 Task: Look for space in Sovetsk, Russia from 10th July, 2023 to 15th July, 2023 for 7 adults in price range Rs.10000 to Rs.15000. Place can be entire place or shared room with 4 bedrooms having 7 beds and 4 bathrooms. Property type can be house, flat, guest house. Amenities needed are: wifi, TV, free parkinig on premises, gym, breakfast. Booking option can be shelf check-in. Required host language is English.
Action: Mouse moved to (422, 87)
Screenshot: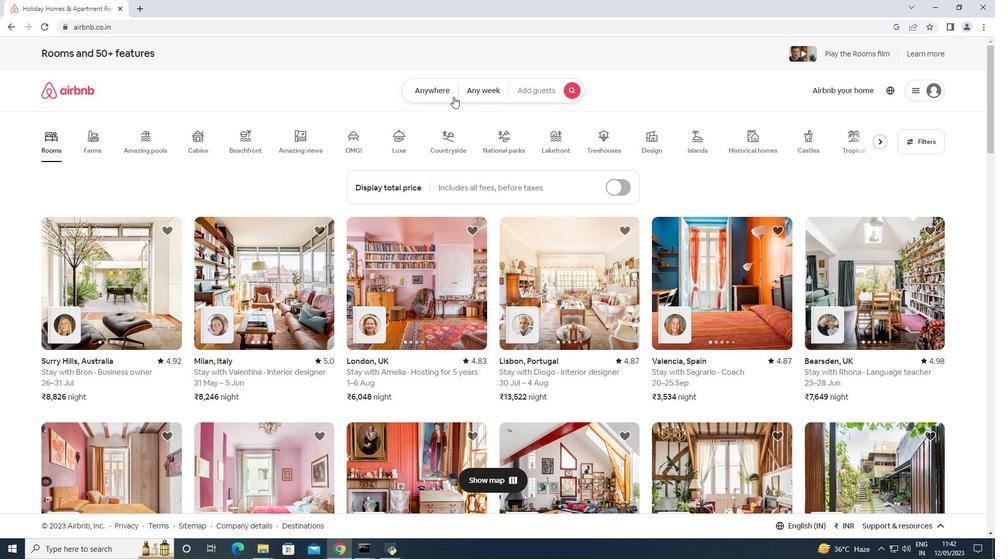
Action: Mouse pressed left at (422, 87)
Screenshot: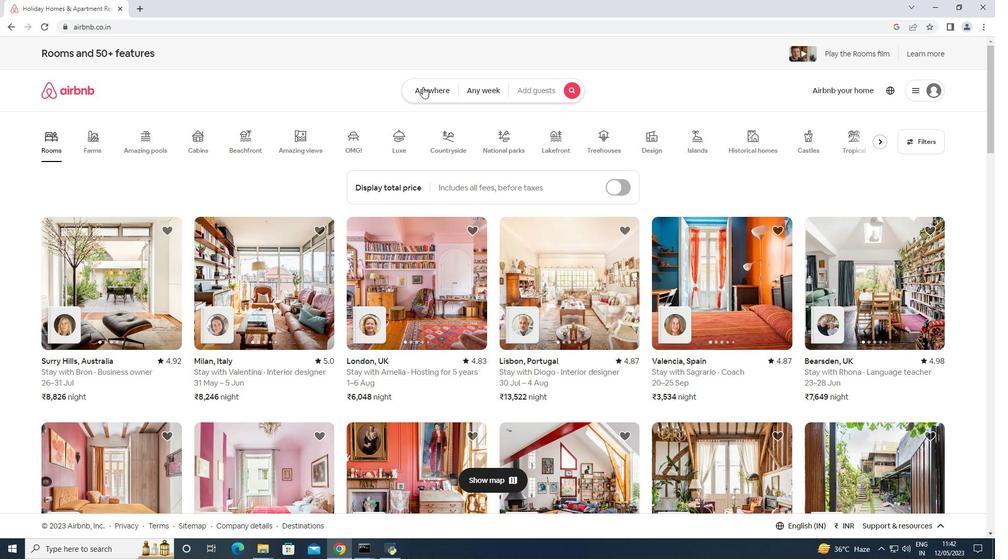 
Action: Mouse moved to (383, 123)
Screenshot: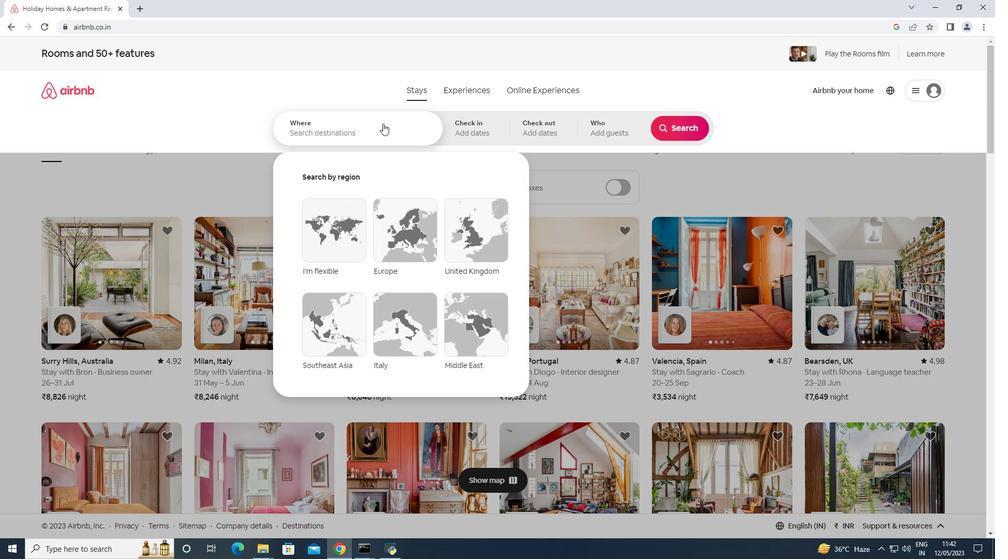 
Action: Mouse pressed left at (383, 123)
Screenshot: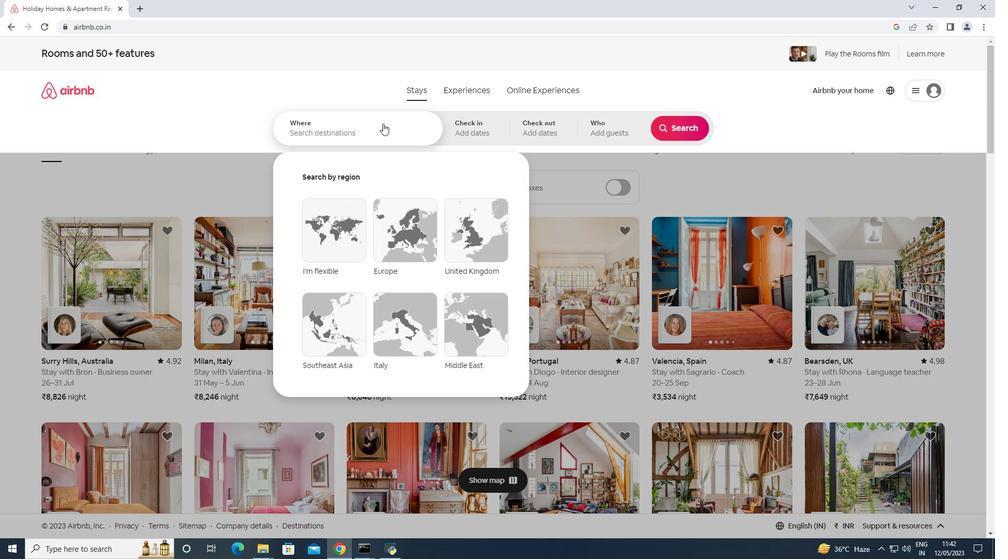 
Action: Mouse moved to (422, 133)
Screenshot: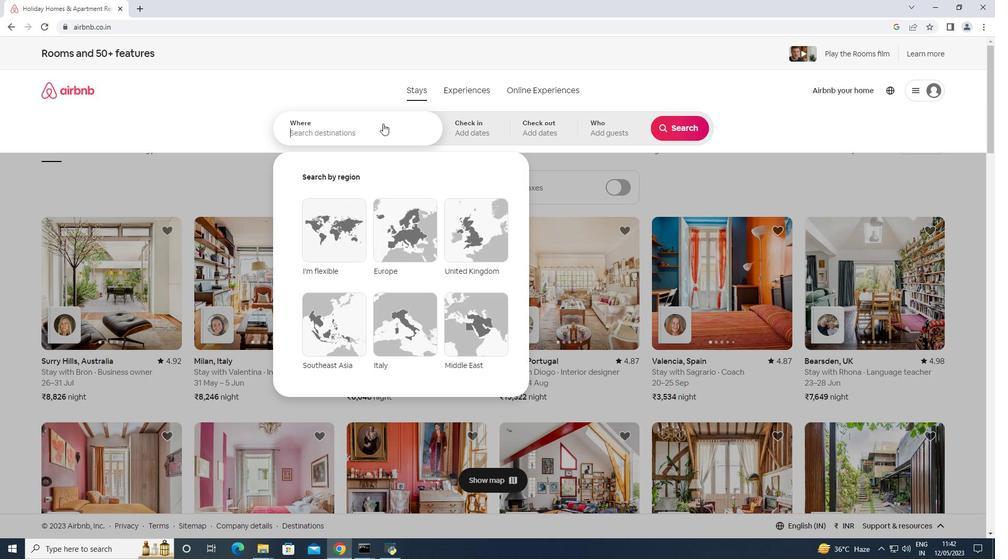 
Action: Key pressed <Key.shift>sovetsk,<Key.space><Key.shift>Russia<Key.enter>
Screenshot: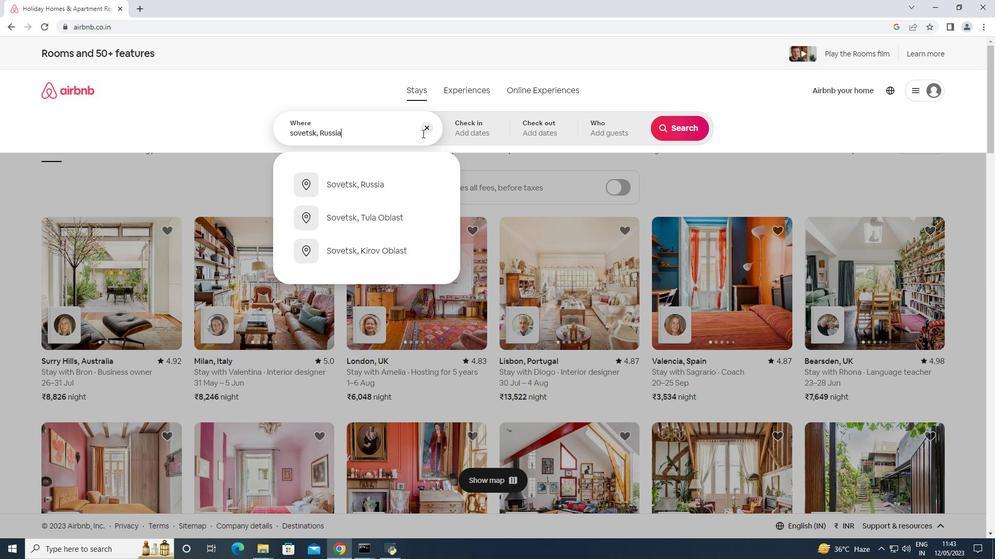 
Action: Mouse moved to (678, 210)
Screenshot: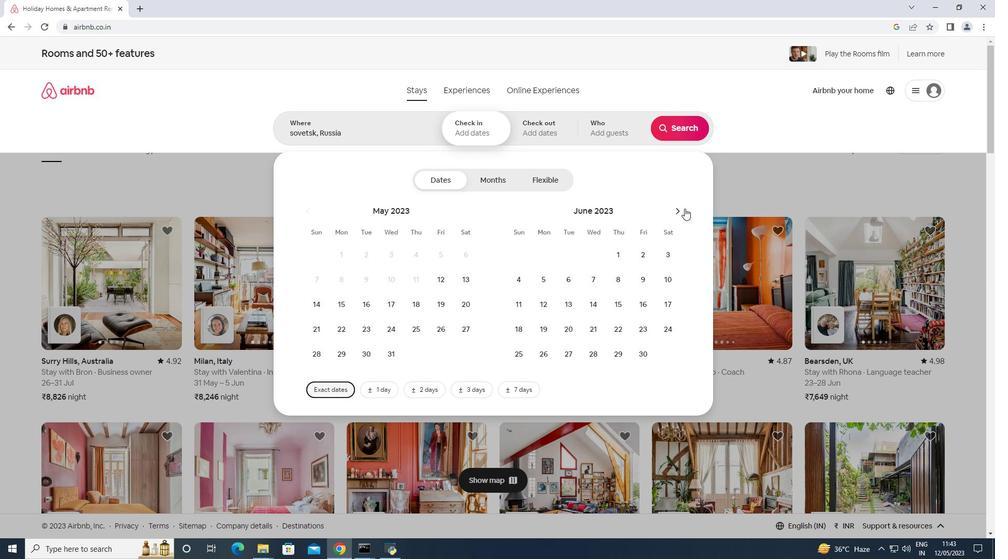 
Action: Mouse pressed left at (678, 210)
Screenshot: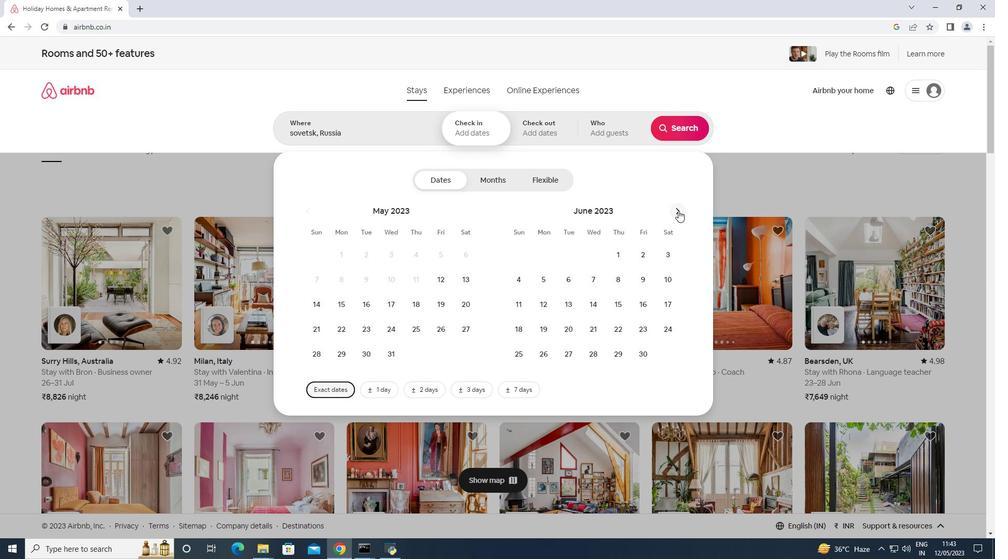 
Action: Mouse moved to (543, 304)
Screenshot: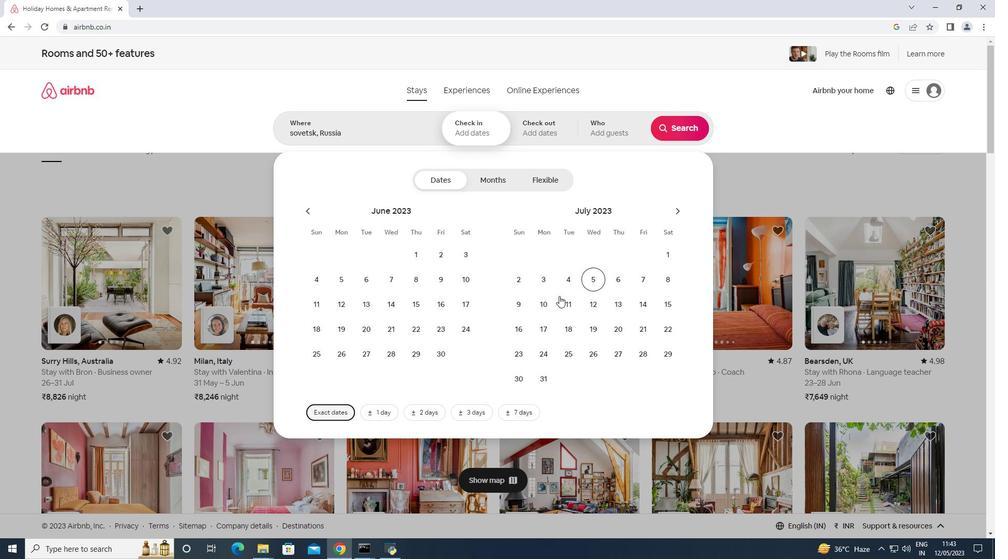 
Action: Mouse pressed left at (543, 304)
Screenshot: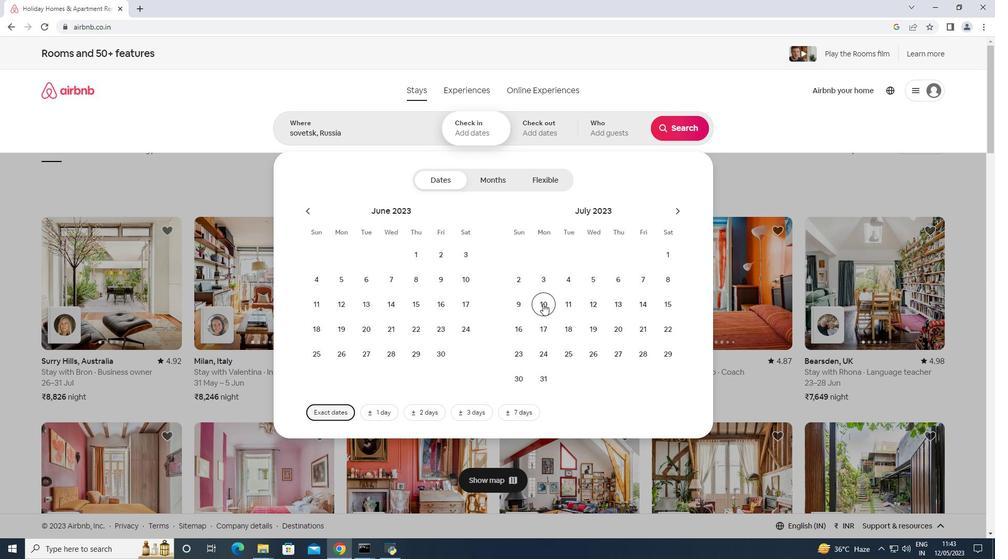 
Action: Mouse moved to (665, 313)
Screenshot: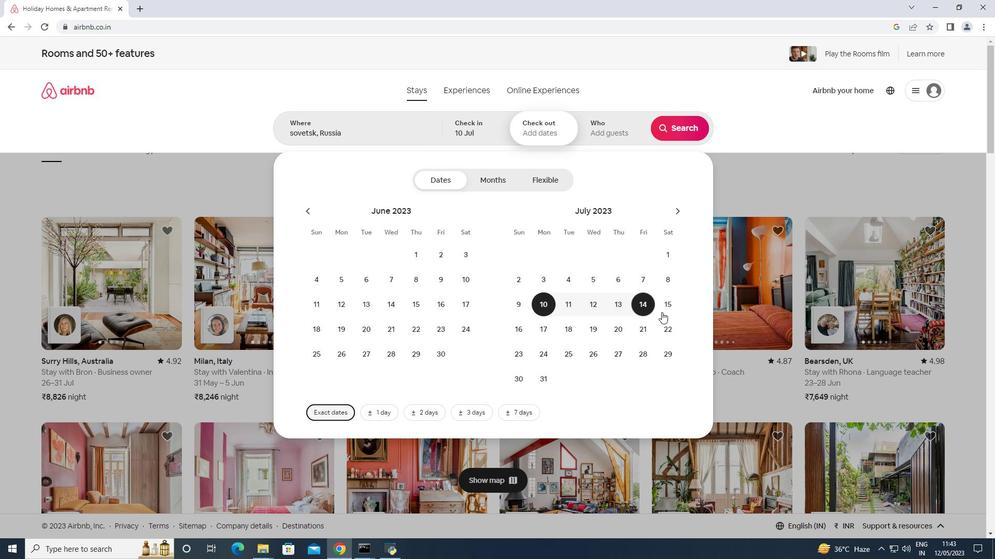 
Action: Mouse pressed left at (665, 313)
Screenshot: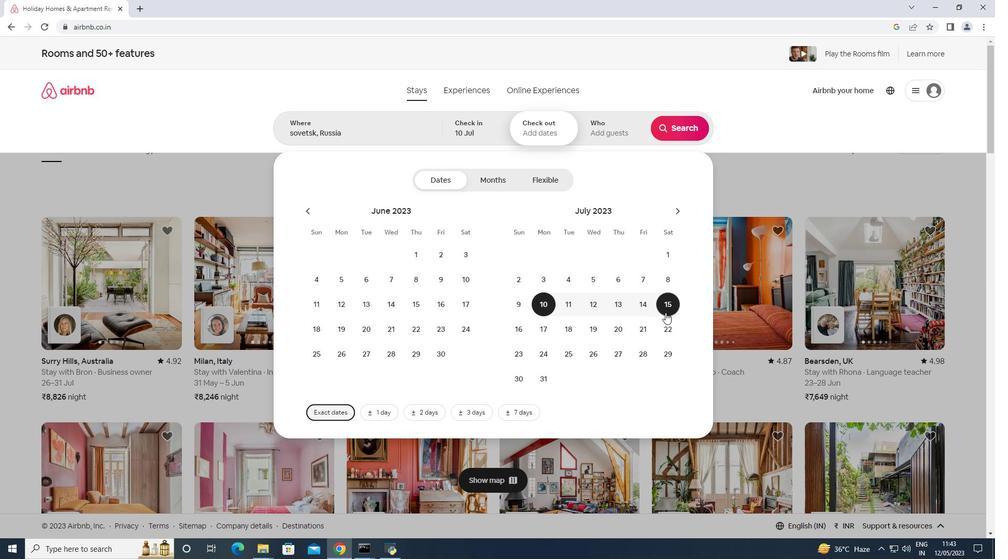 
Action: Mouse moved to (594, 124)
Screenshot: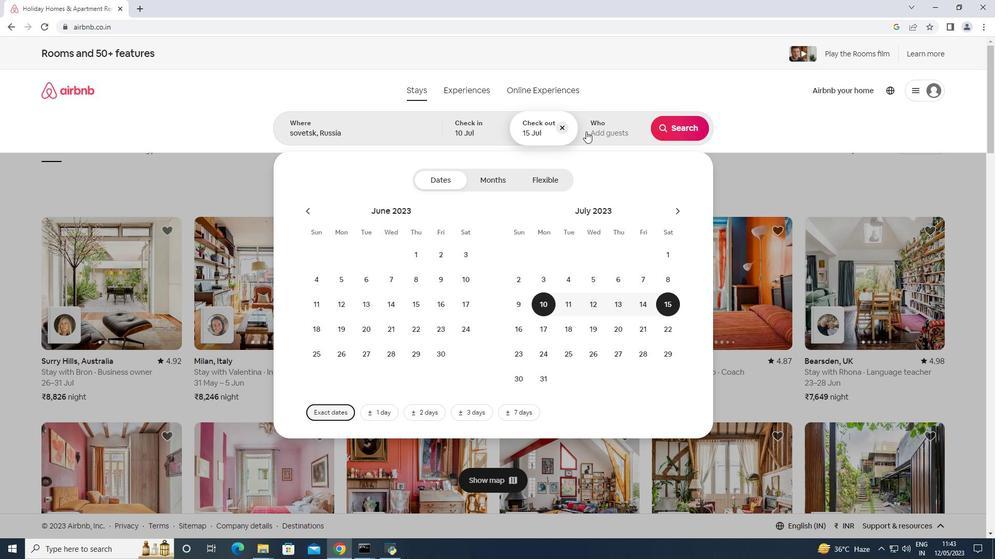 
Action: Mouse pressed left at (594, 124)
Screenshot: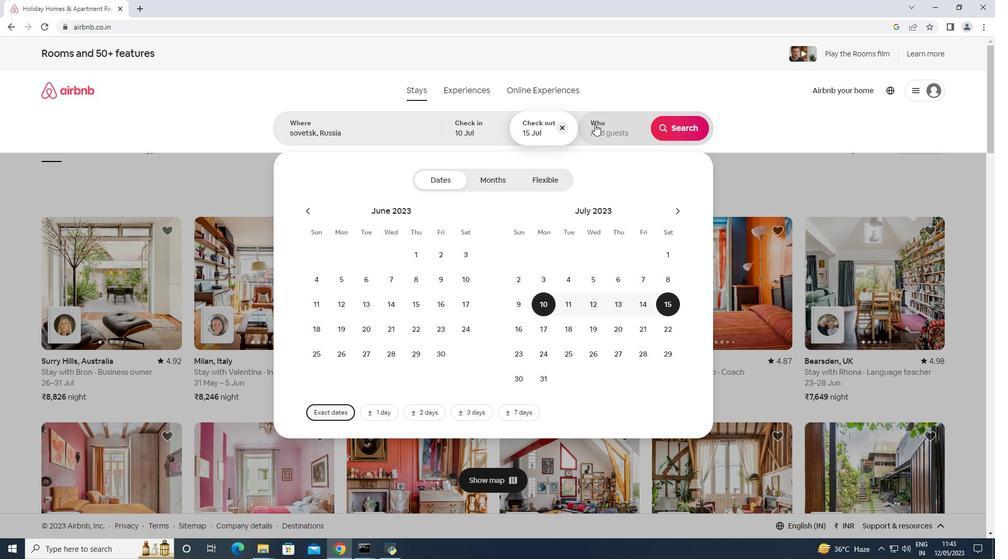 
Action: Mouse moved to (684, 187)
Screenshot: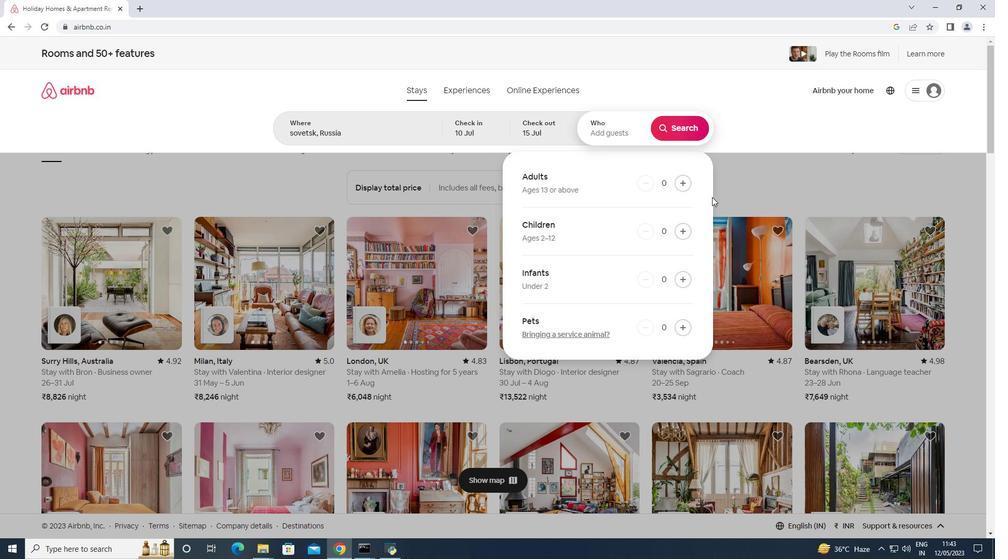 
Action: Mouse pressed left at (684, 187)
Screenshot: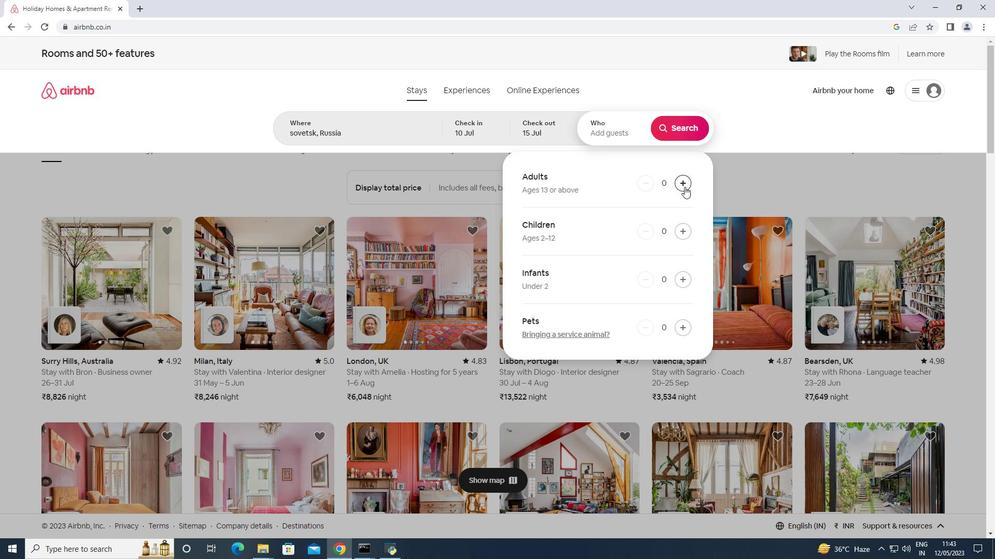 
Action: Mouse pressed left at (684, 187)
Screenshot: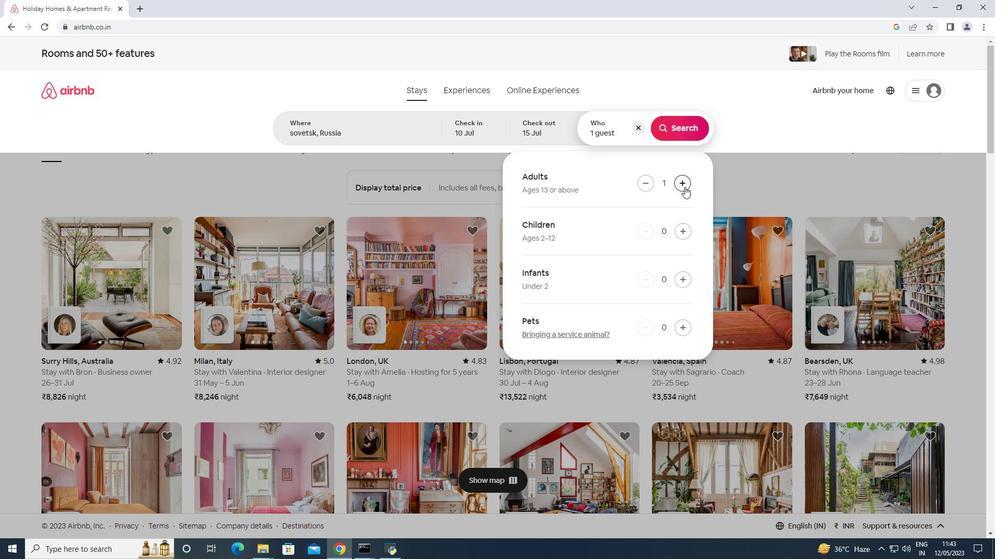 
Action: Mouse pressed left at (684, 187)
Screenshot: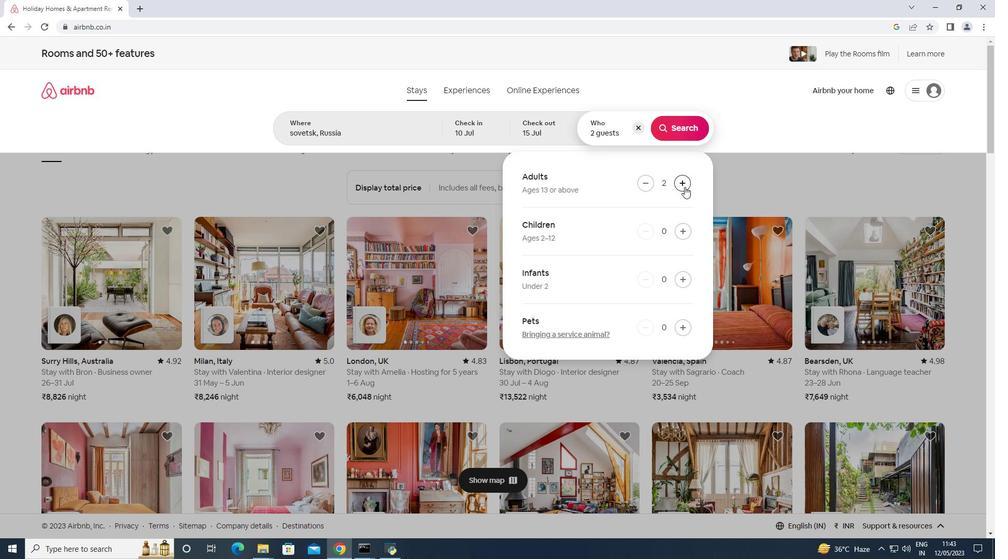 
Action: Mouse pressed left at (684, 187)
Screenshot: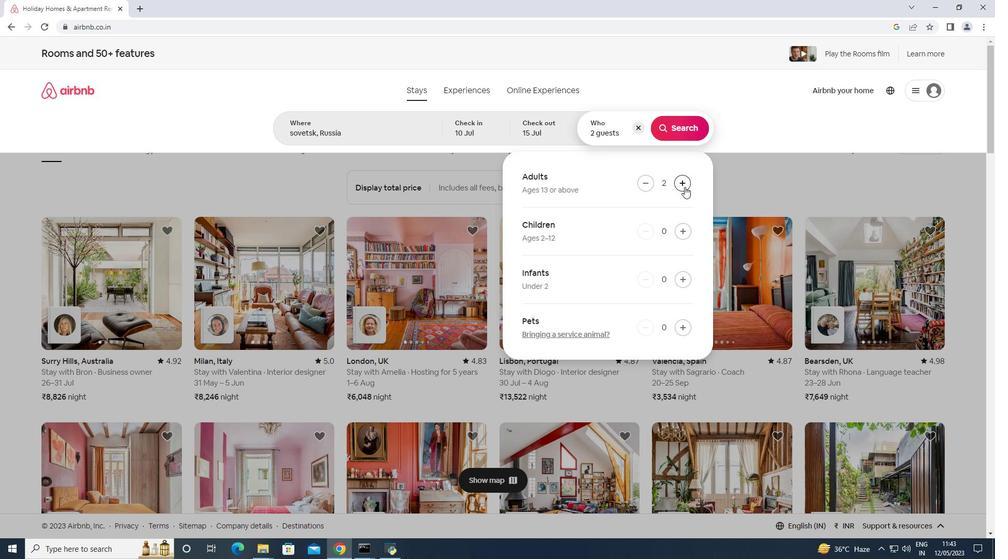 
Action: Mouse pressed left at (684, 187)
Screenshot: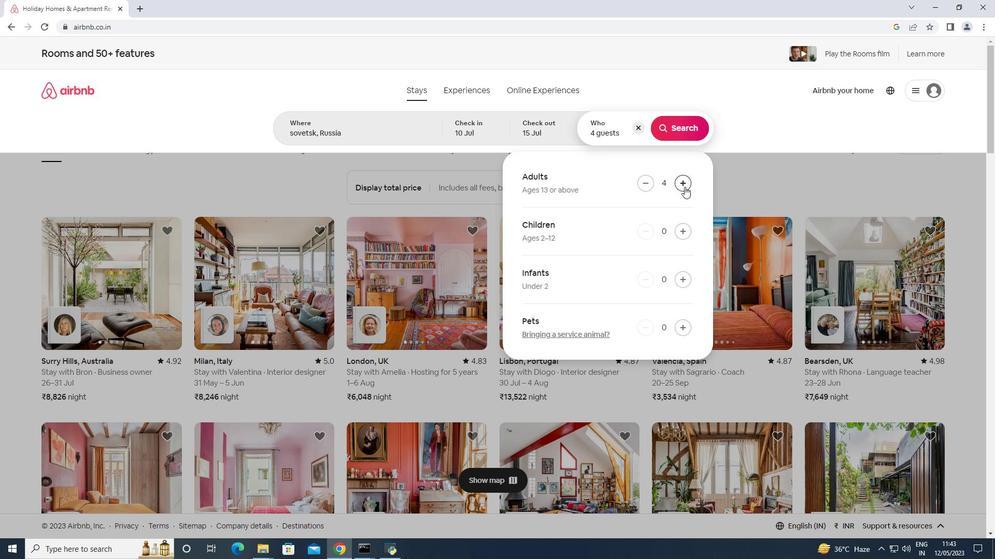 
Action: Mouse pressed left at (684, 187)
Screenshot: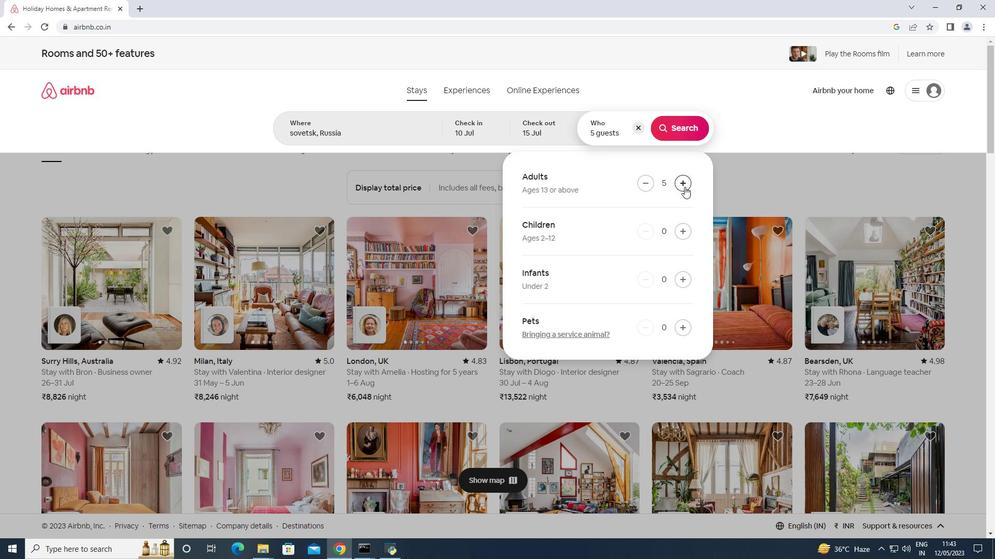 
Action: Mouse pressed left at (684, 187)
Screenshot: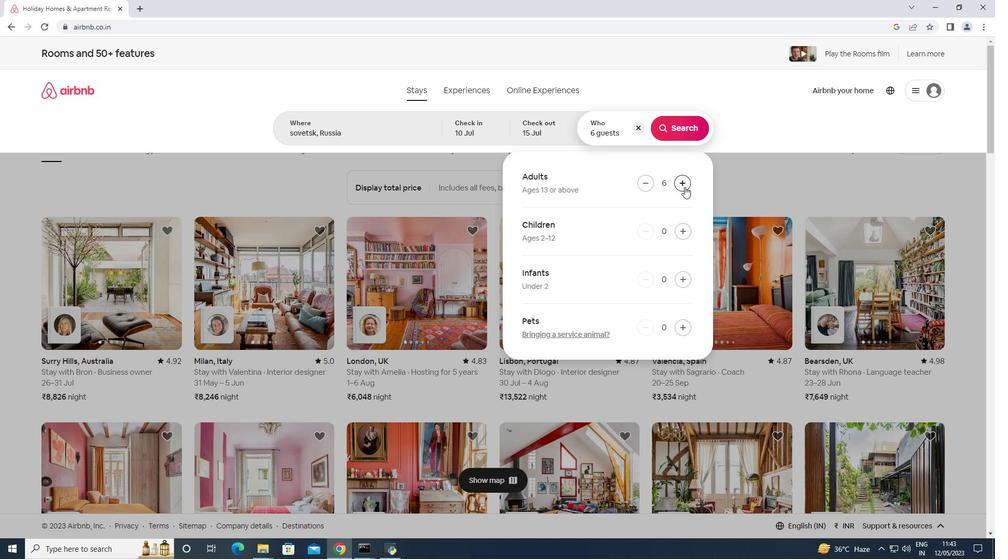 
Action: Mouse moved to (683, 139)
Screenshot: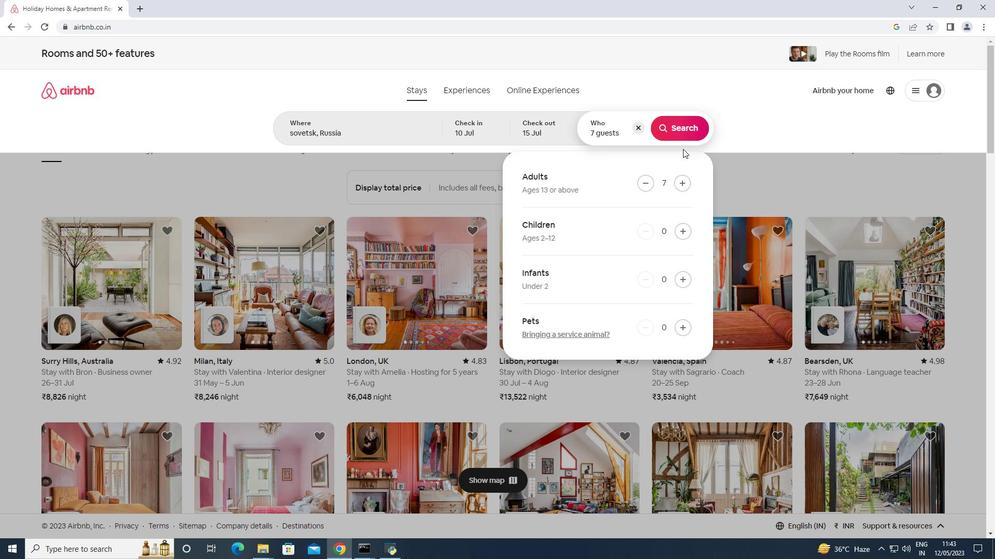 
Action: Mouse pressed left at (683, 139)
Screenshot: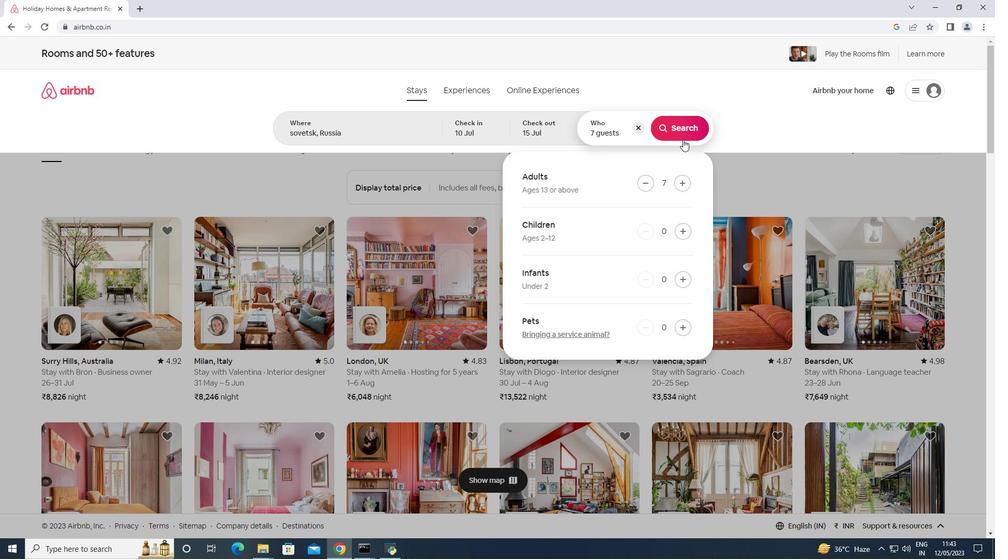 
Action: Mouse moved to (965, 93)
Screenshot: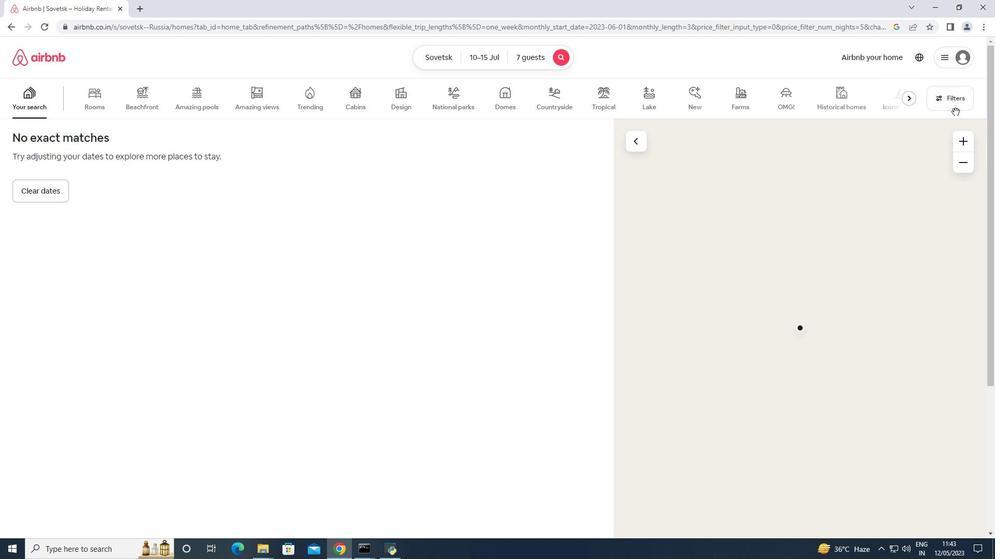 
Action: Mouse pressed left at (965, 93)
Screenshot: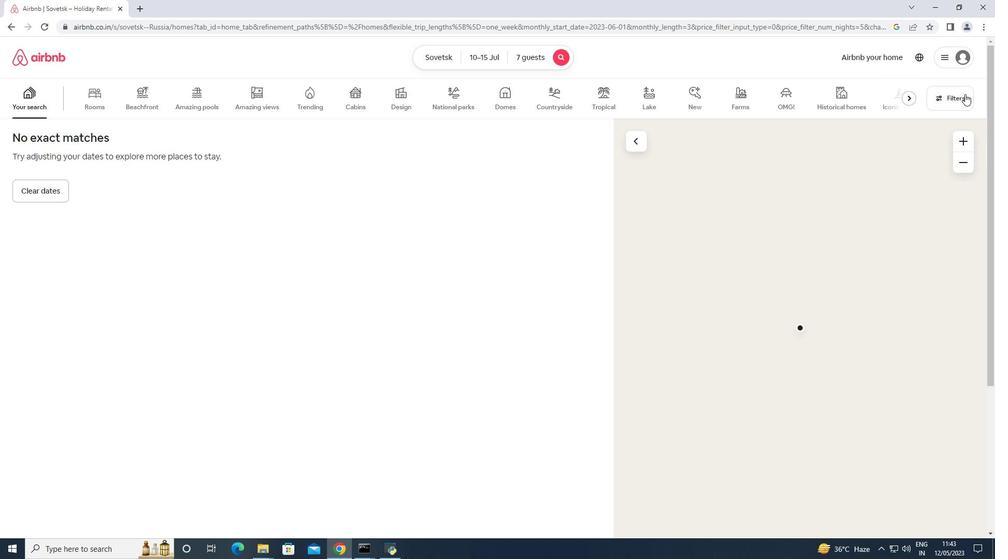 
Action: Mouse moved to (441, 345)
Screenshot: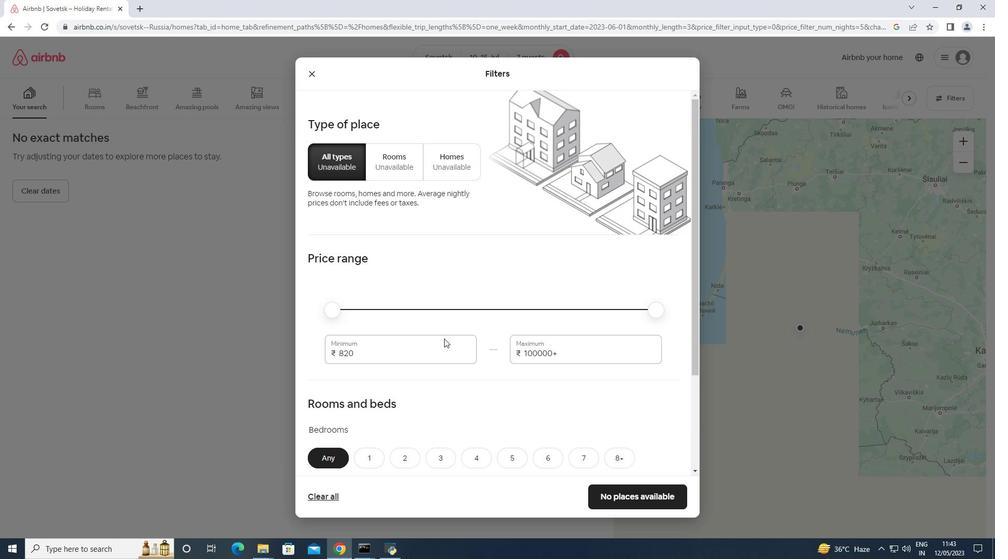 
Action: Mouse pressed left at (441, 345)
Screenshot: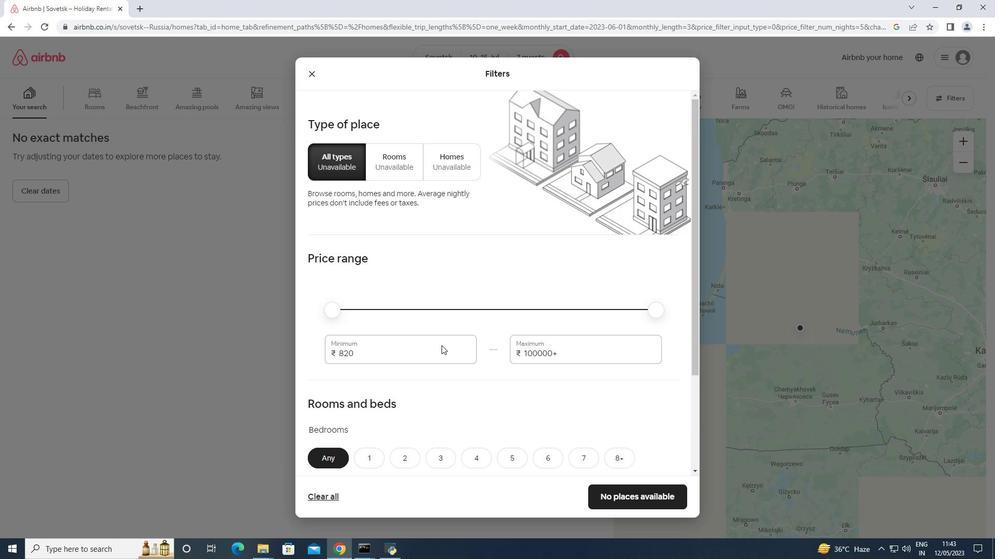 
Action: Mouse pressed left at (441, 345)
Screenshot: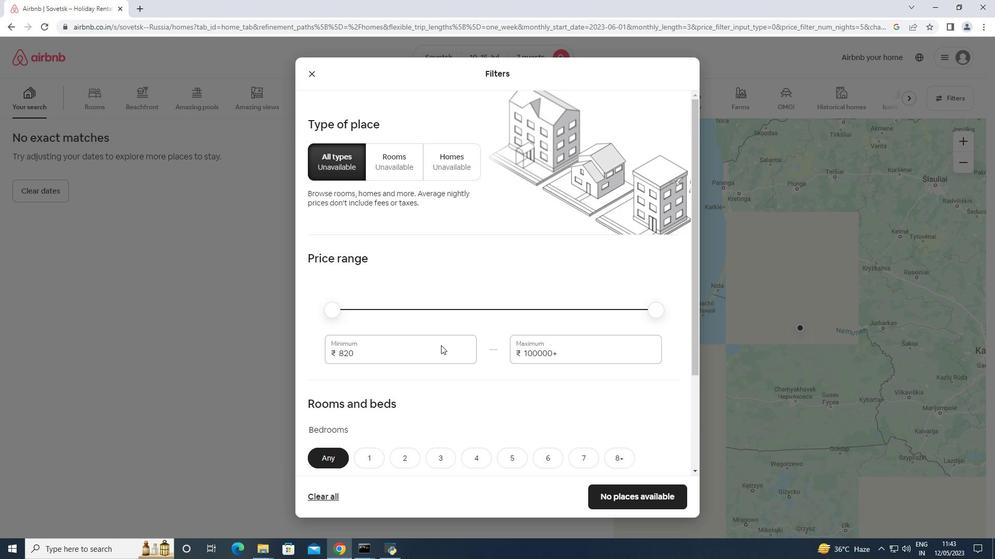 
Action: Key pressed <Key.backspace><Key.backspace><Key.backspace>10000<Key.tab>15000
Screenshot: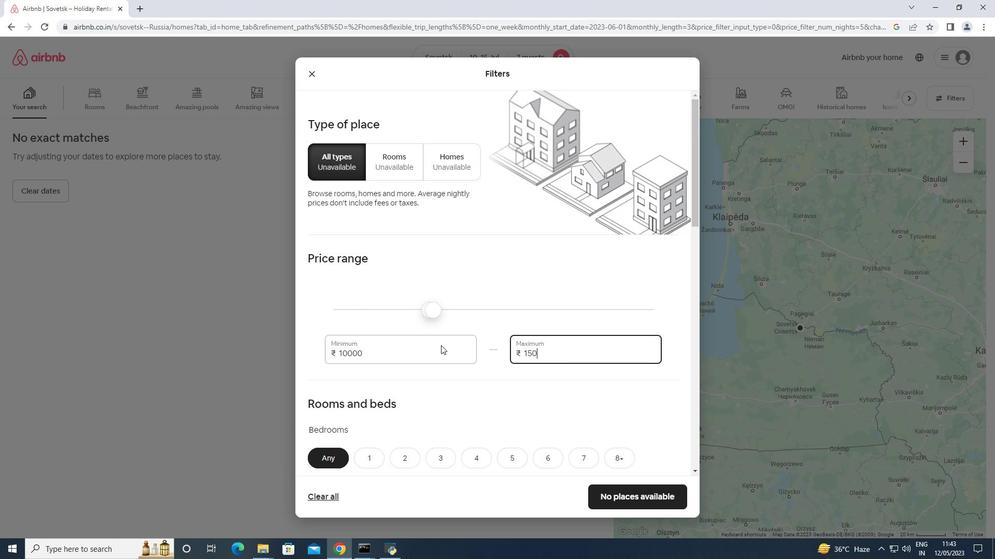 
Action: Mouse scrolled (441, 345) with delta (0, 0)
Screenshot: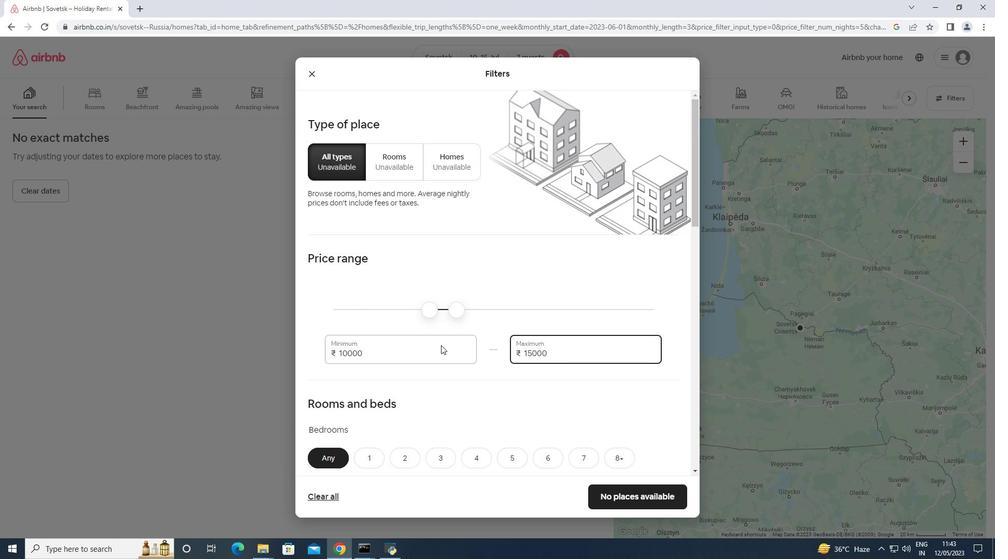 
Action: Mouse scrolled (441, 345) with delta (0, 0)
Screenshot: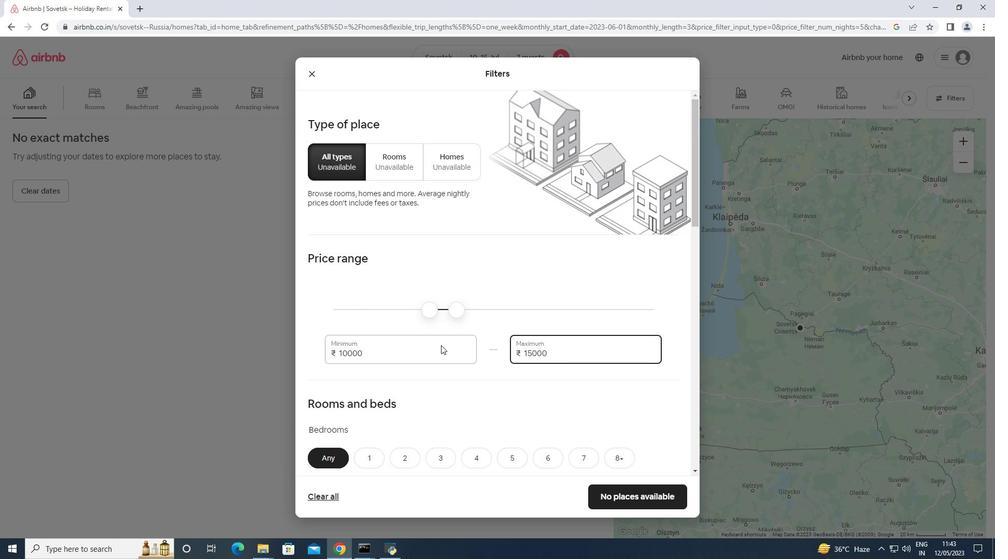 
Action: Mouse moved to (440, 345)
Screenshot: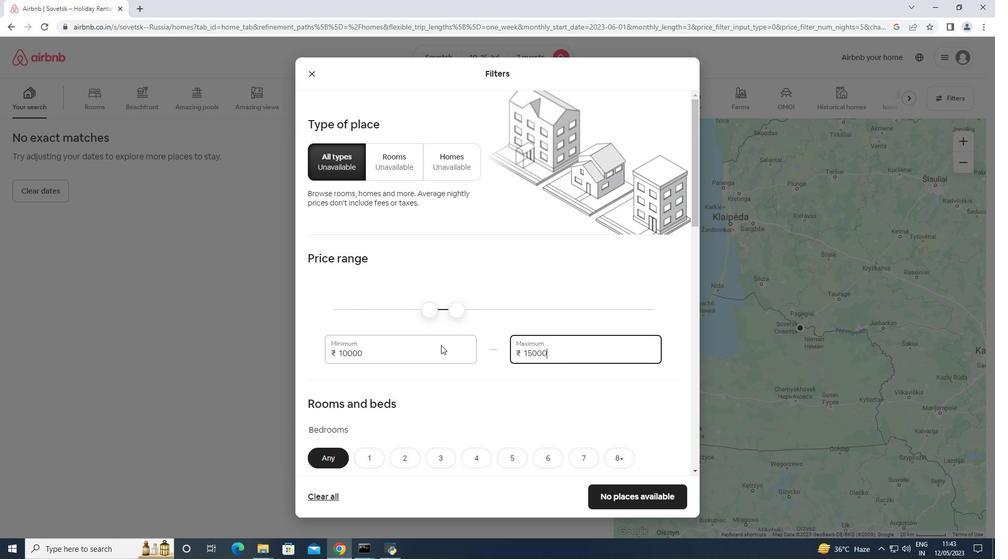 
Action: Mouse scrolled (440, 345) with delta (0, 0)
Screenshot: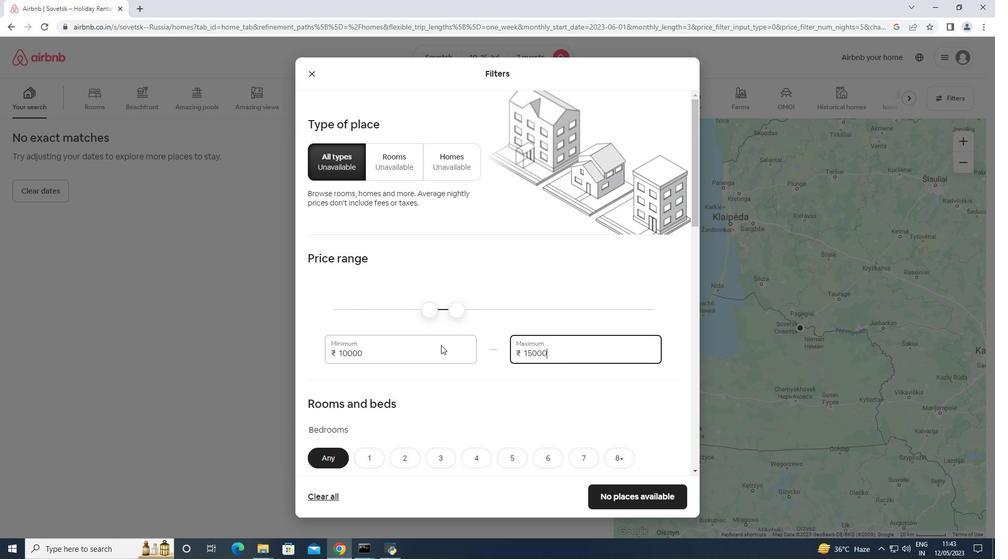 
Action: Mouse moved to (436, 346)
Screenshot: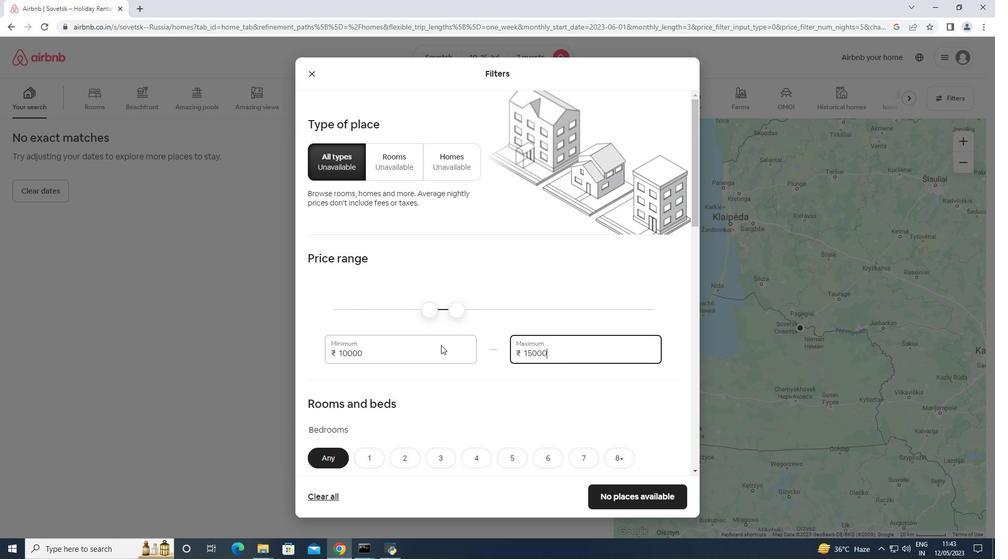 
Action: Mouse scrolled (436, 346) with delta (0, 0)
Screenshot: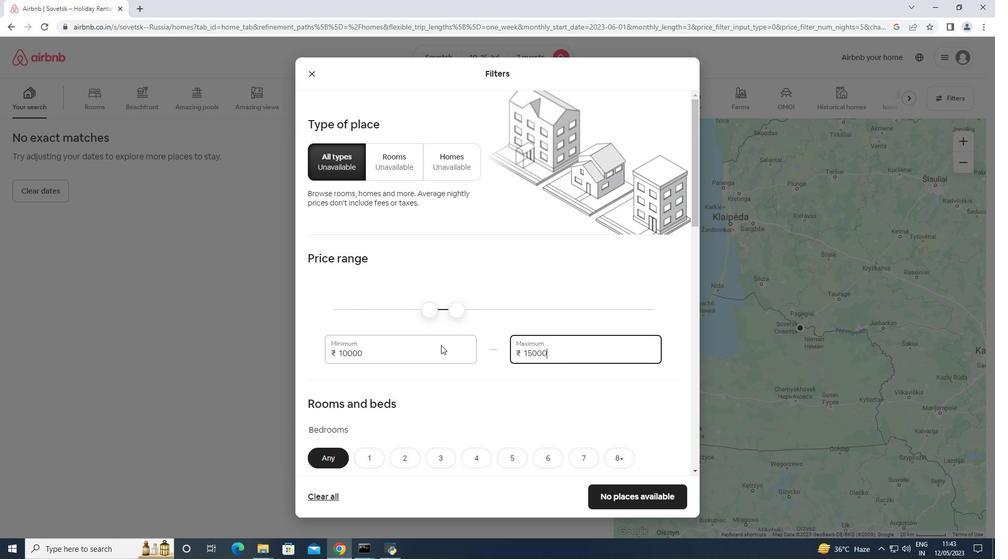 
Action: Mouse moved to (470, 253)
Screenshot: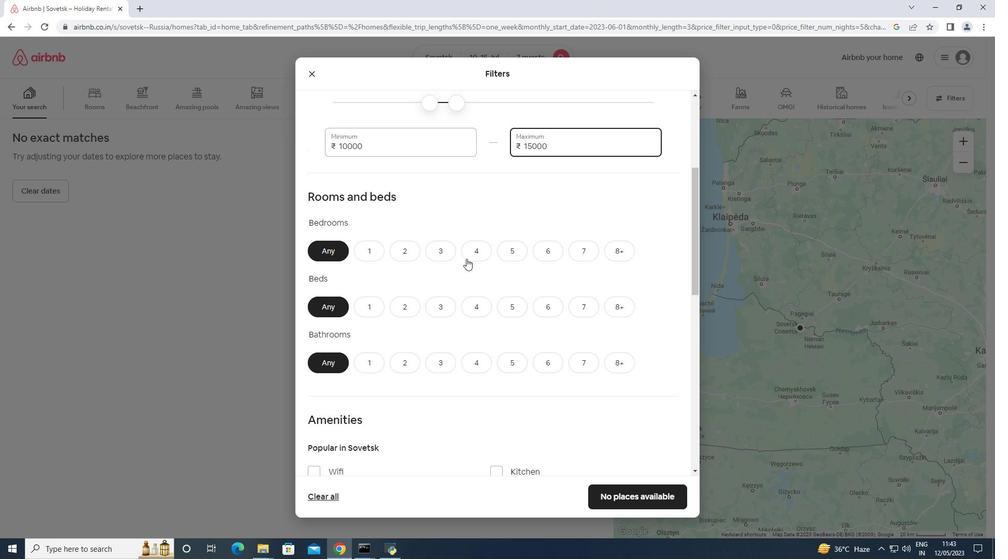
Action: Mouse pressed left at (470, 253)
Screenshot: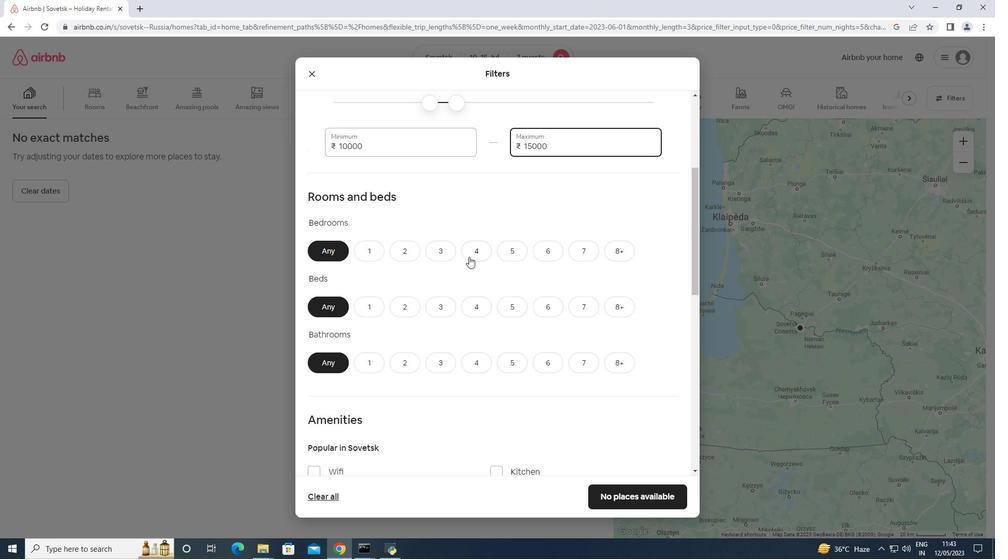 
Action: Mouse moved to (584, 310)
Screenshot: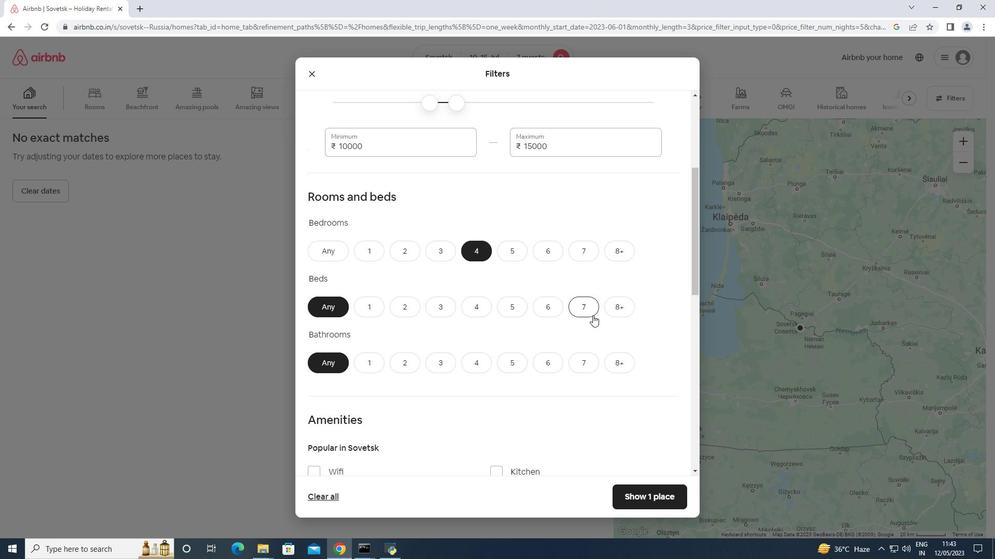 
Action: Mouse pressed left at (584, 310)
Screenshot: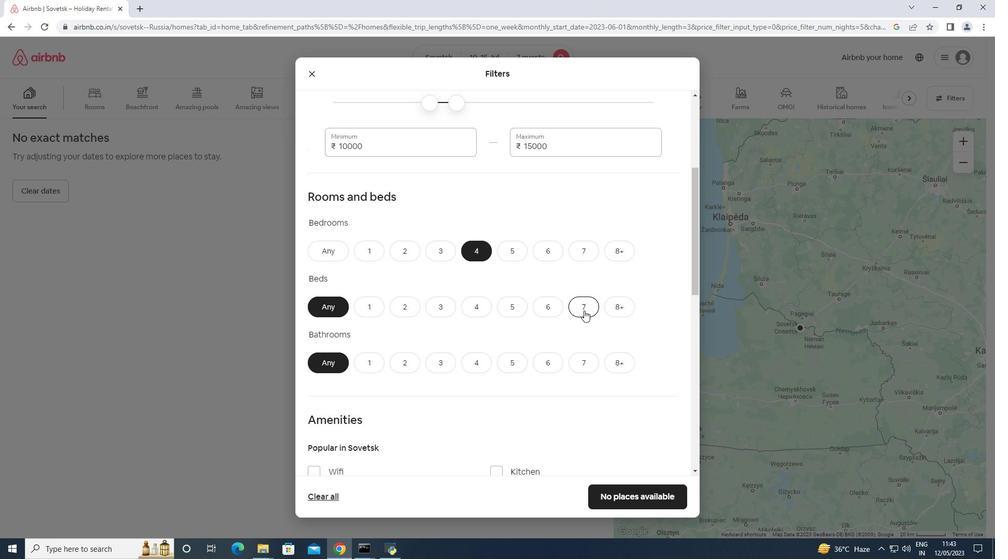 
Action: Mouse moved to (472, 362)
Screenshot: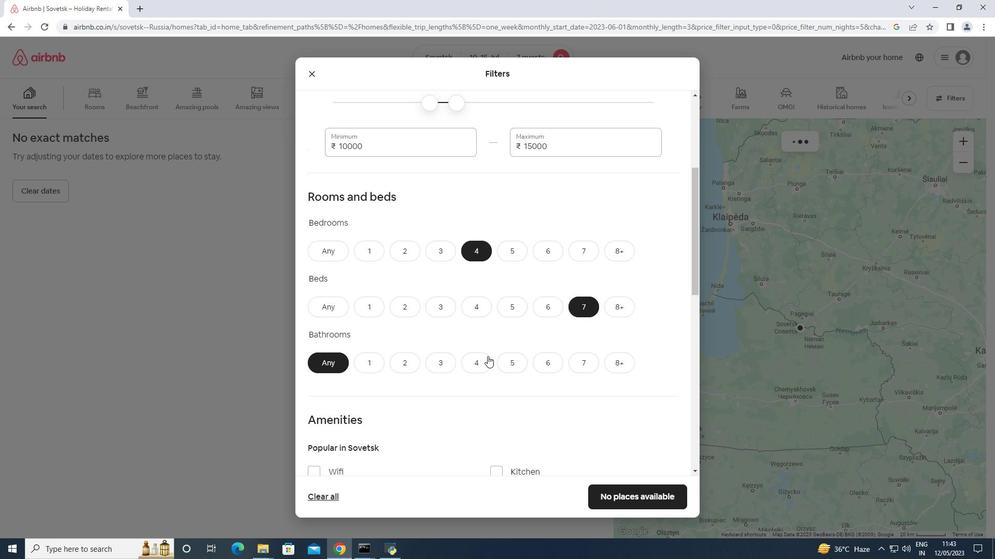 
Action: Mouse pressed left at (472, 362)
Screenshot: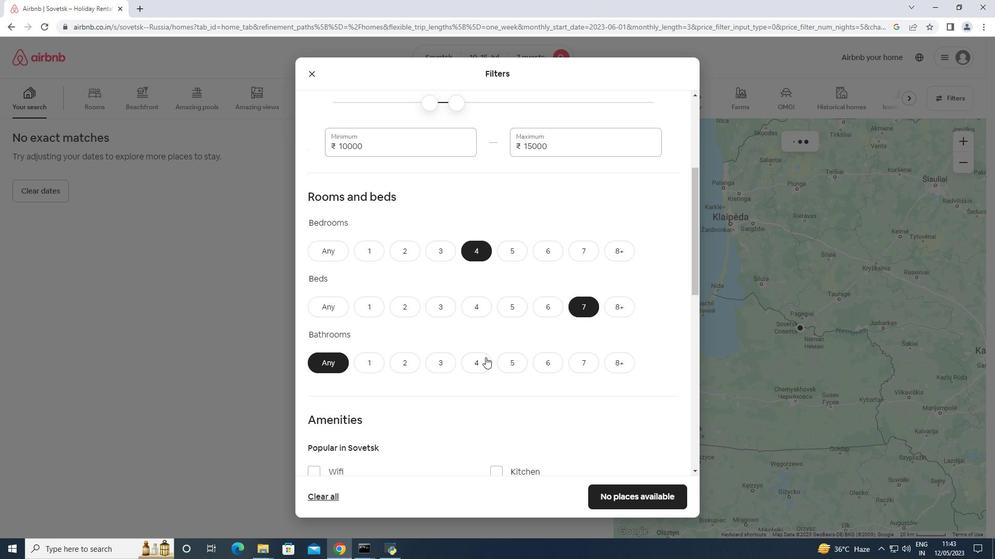 
Action: Mouse scrolled (472, 362) with delta (0, 0)
Screenshot: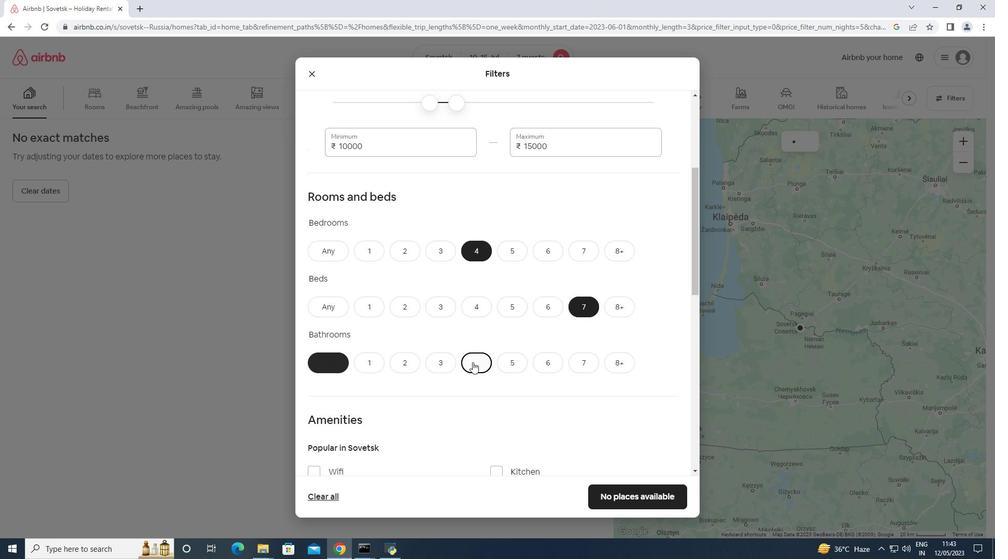 
Action: Mouse scrolled (472, 362) with delta (0, 0)
Screenshot: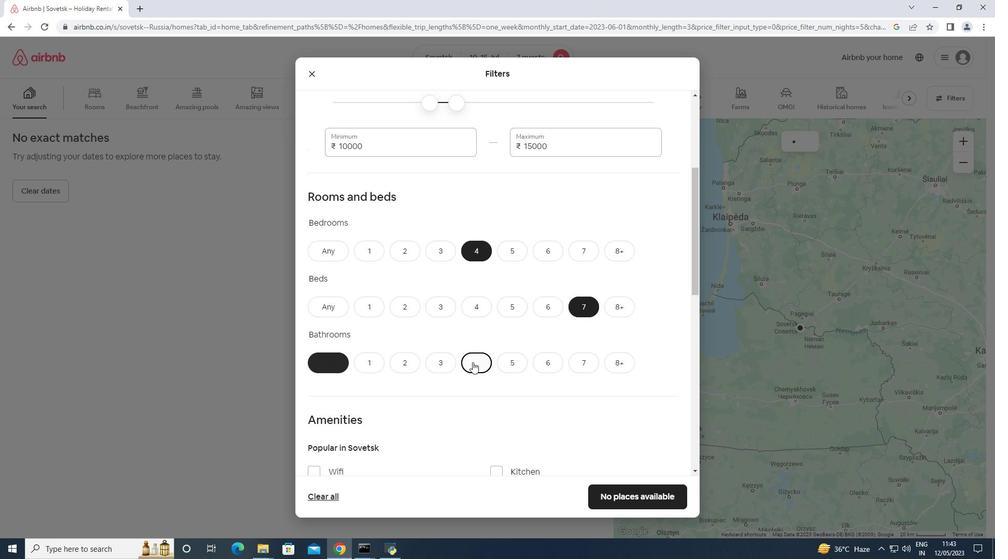 
Action: Mouse scrolled (472, 362) with delta (0, 0)
Screenshot: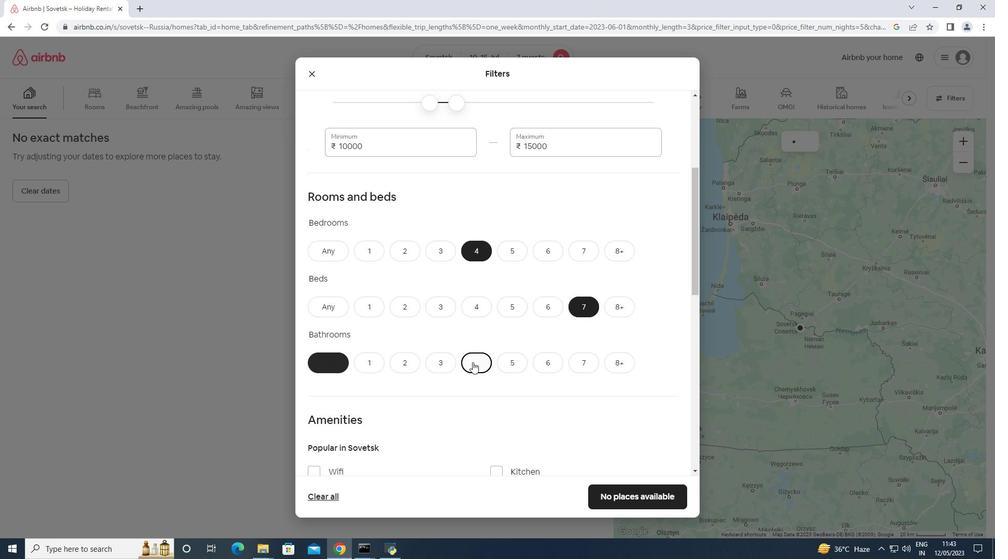 
Action: Mouse scrolled (472, 362) with delta (0, 0)
Screenshot: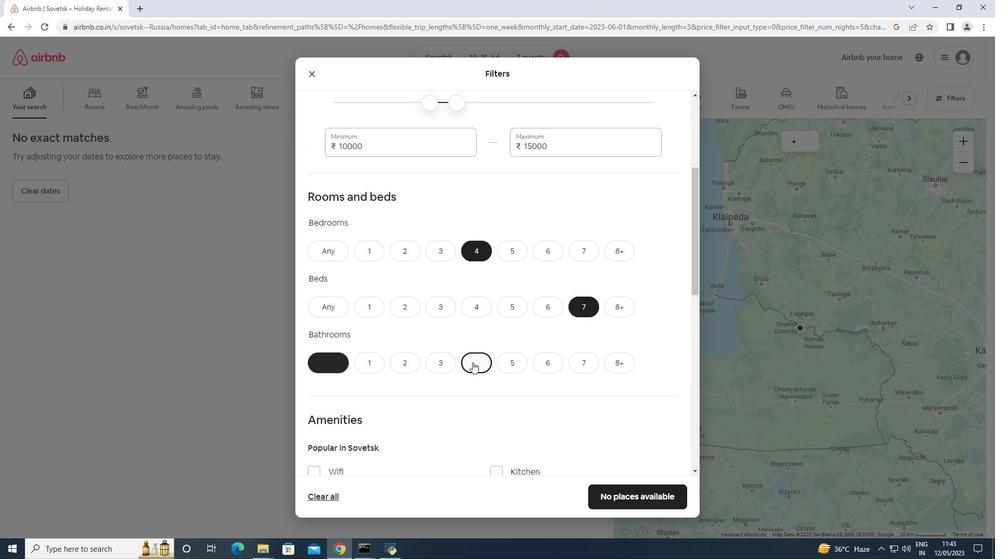 
Action: Mouse moved to (341, 336)
Screenshot: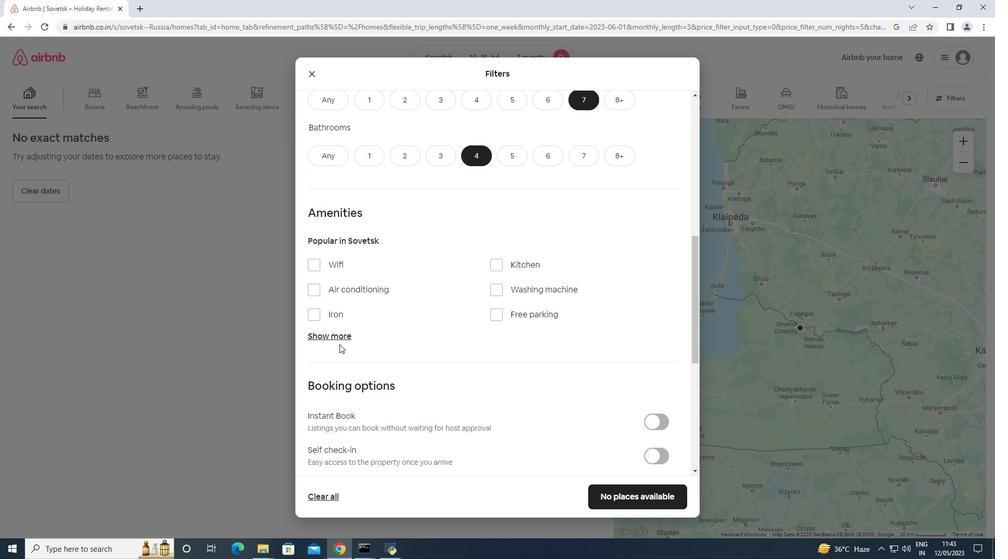 
Action: Mouse pressed left at (341, 336)
Screenshot: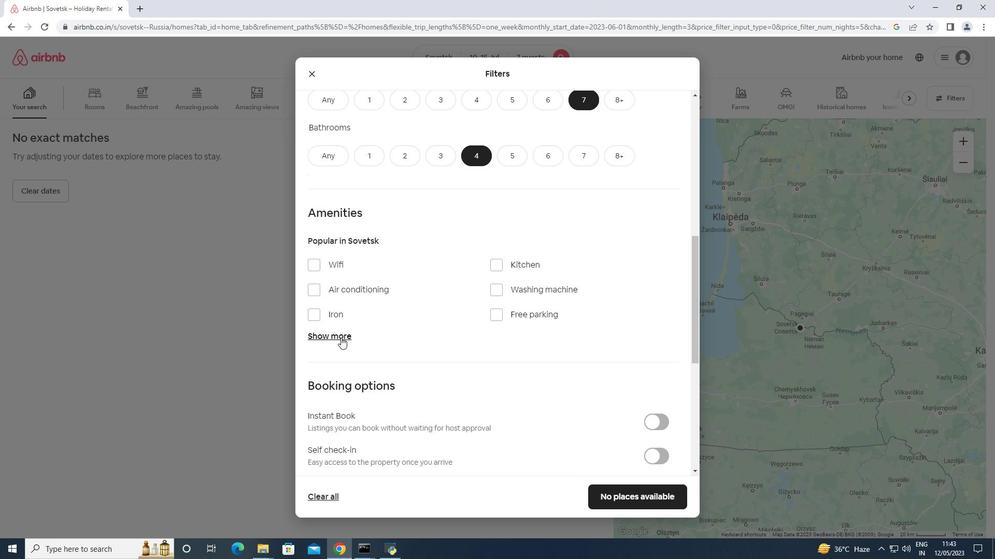 
Action: Mouse moved to (340, 265)
Screenshot: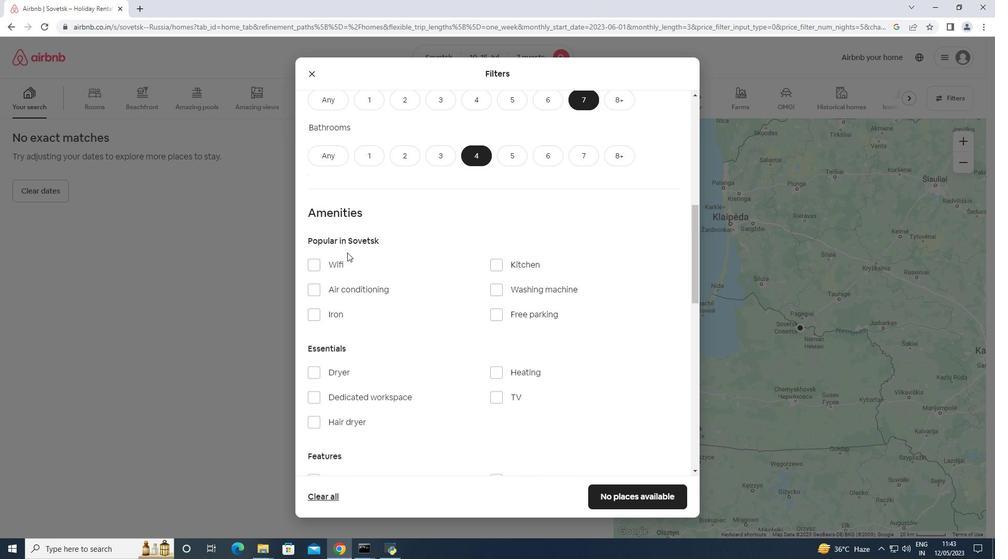 
Action: Mouse pressed left at (340, 265)
Screenshot: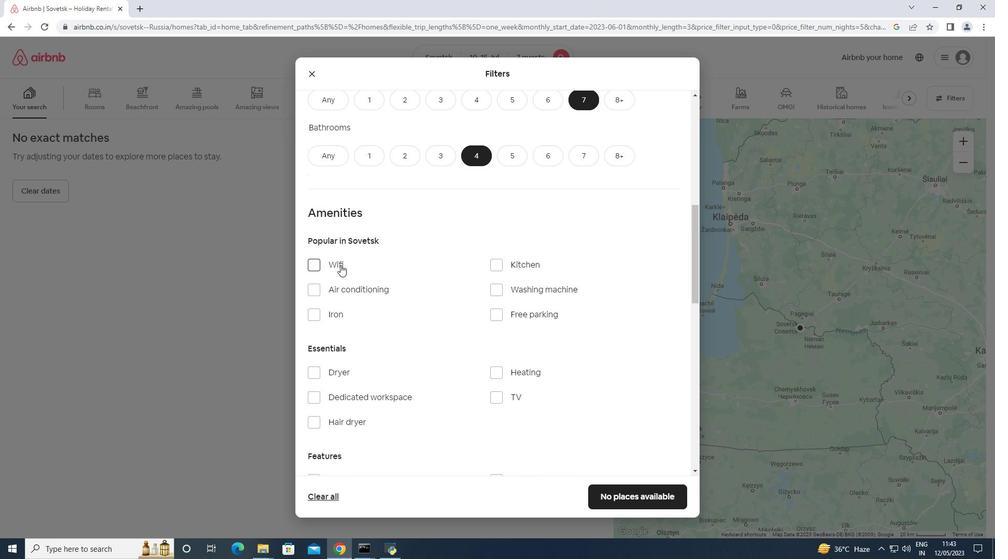 
Action: Mouse moved to (500, 315)
Screenshot: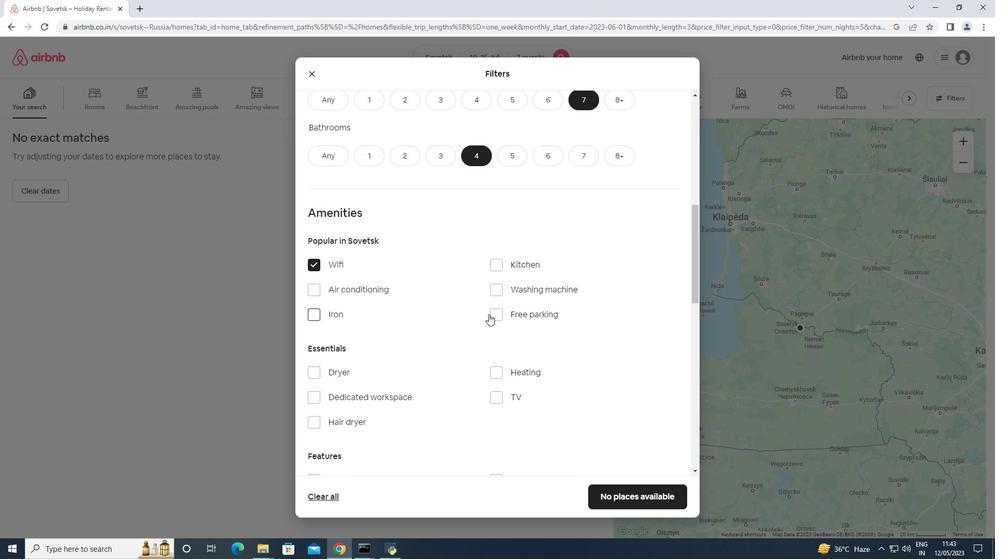 
Action: Mouse pressed left at (500, 315)
Screenshot: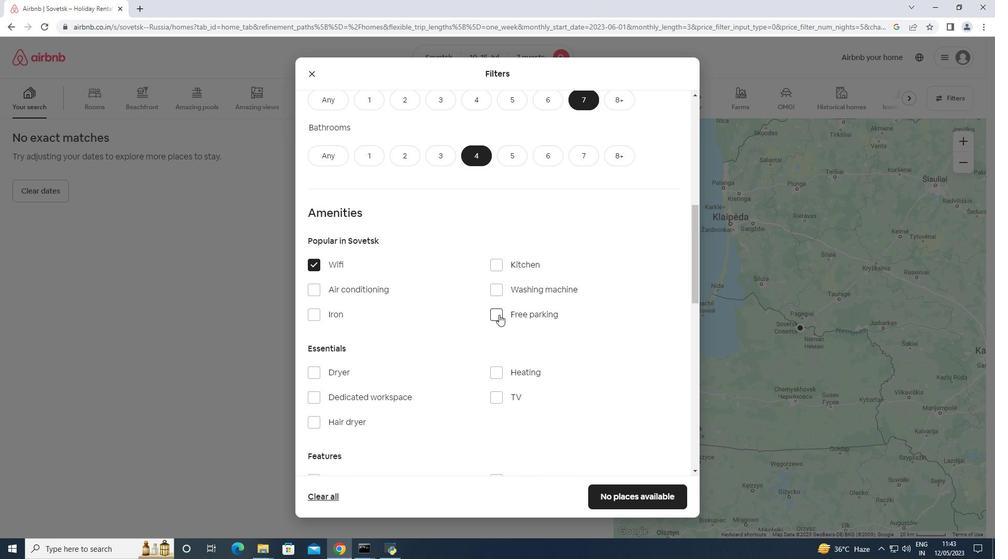 
Action: Mouse moved to (499, 397)
Screenshot: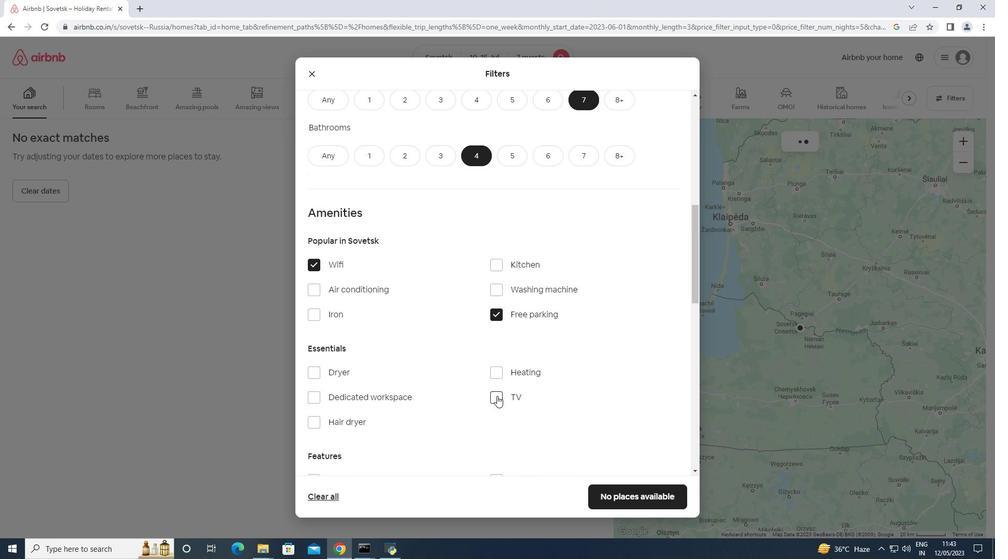 
Action: Mouse pressed left at (499, 397)
Screenshot: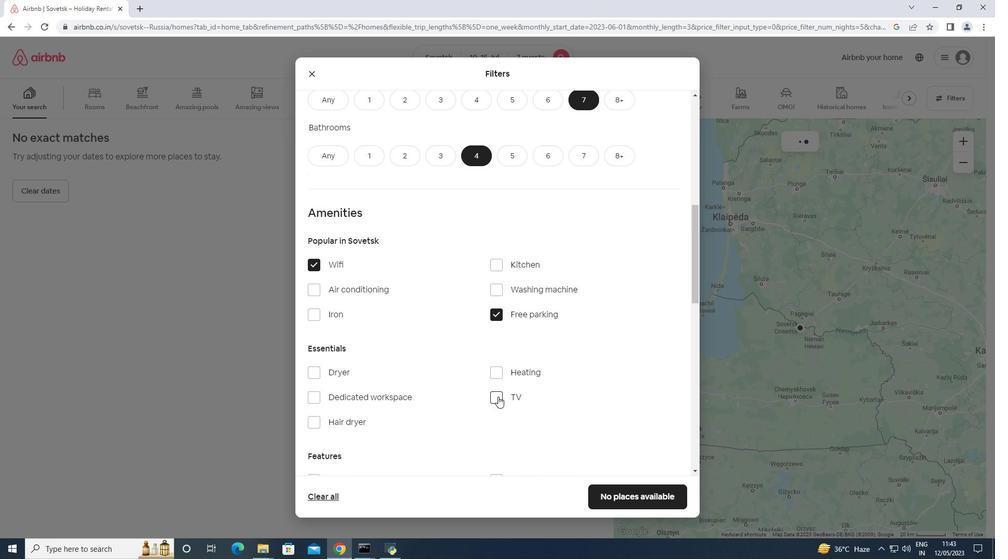 
Action: Mouse moved to (499, 394)
Screenshot: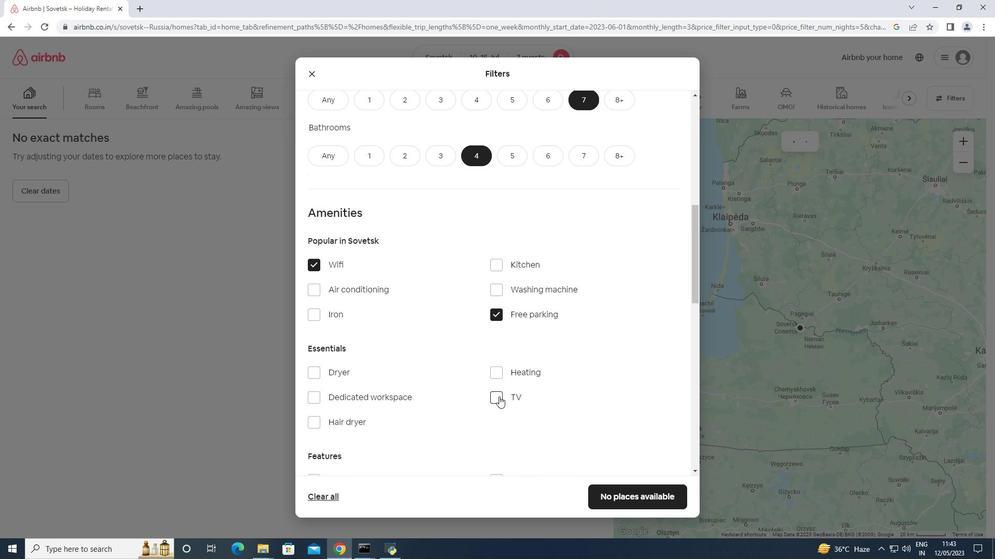 
Action: Mouse scrolled (499, 394) with delta (0, 0)
Screenshot: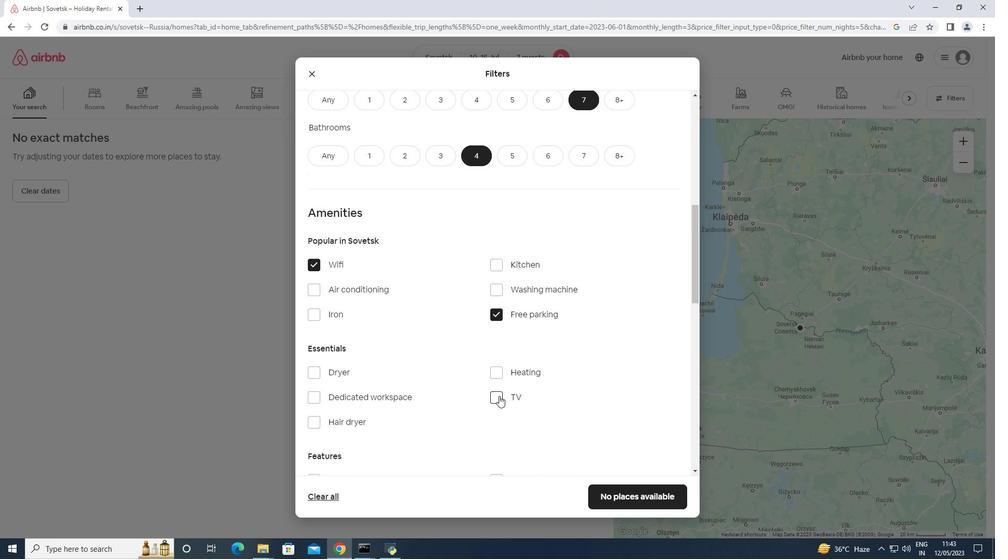 
Action: Mouse scrolled (499, 394) with delta (0, 0)
Screenshot: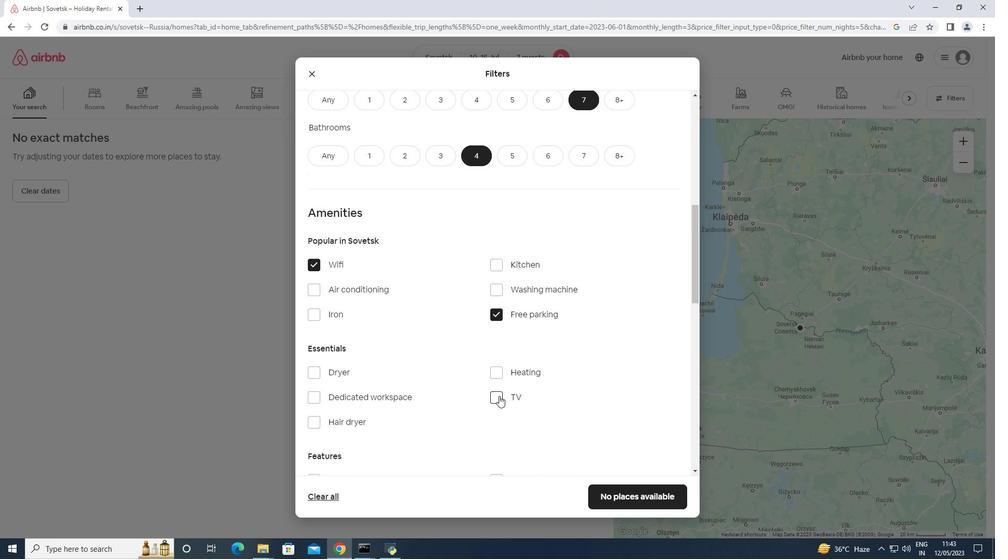 
Action: Mouse scrolled (499, 394) with delta (0, 0)
Screenshot: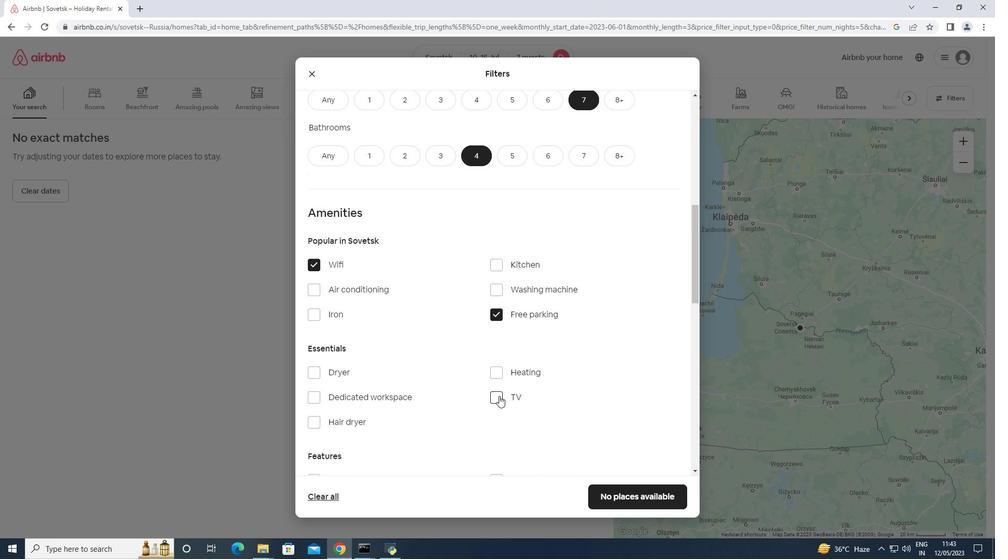 
Action: Mouse scrolled (499, 394) with delta (0, 0)
Screenshot: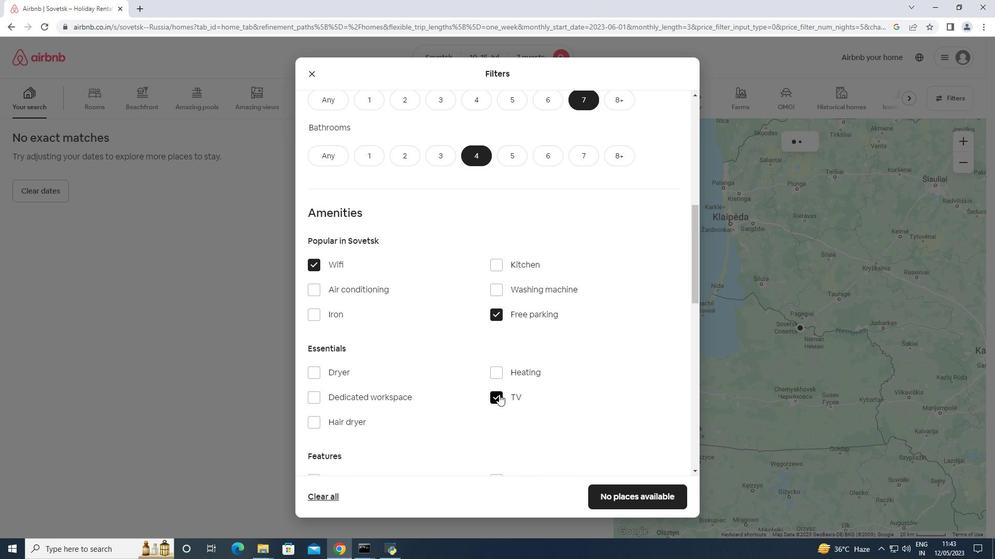 
Action: Mouse moved to (386, 343)
Screenshot: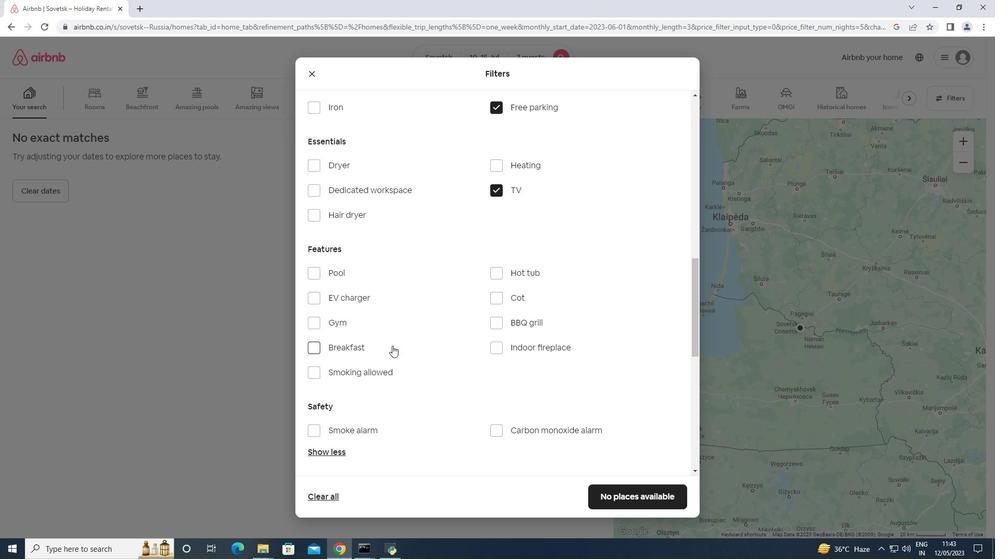 
Action: Mouse pressed left at (386, 343)
Screenshot: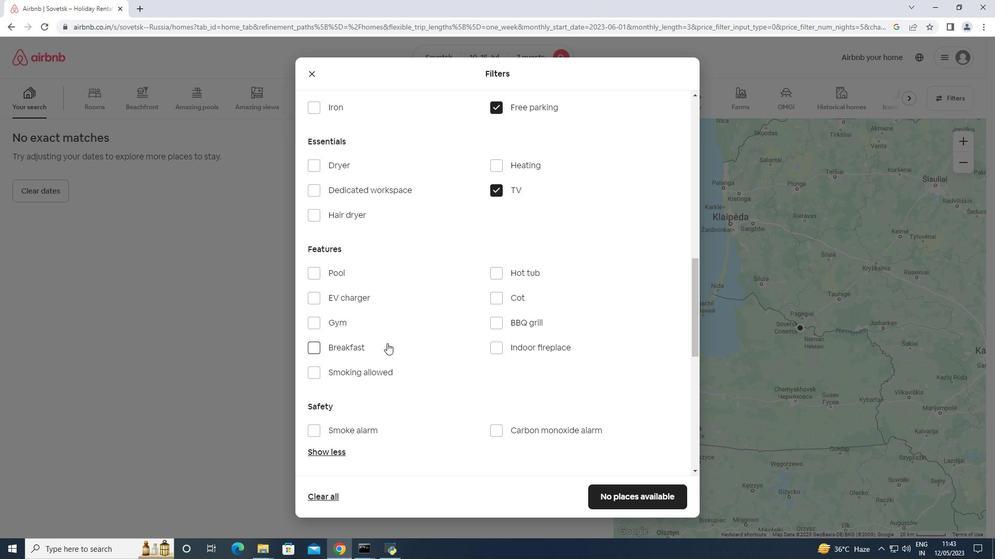 
Action: Mouse moved to (338, 316)
Screenshot: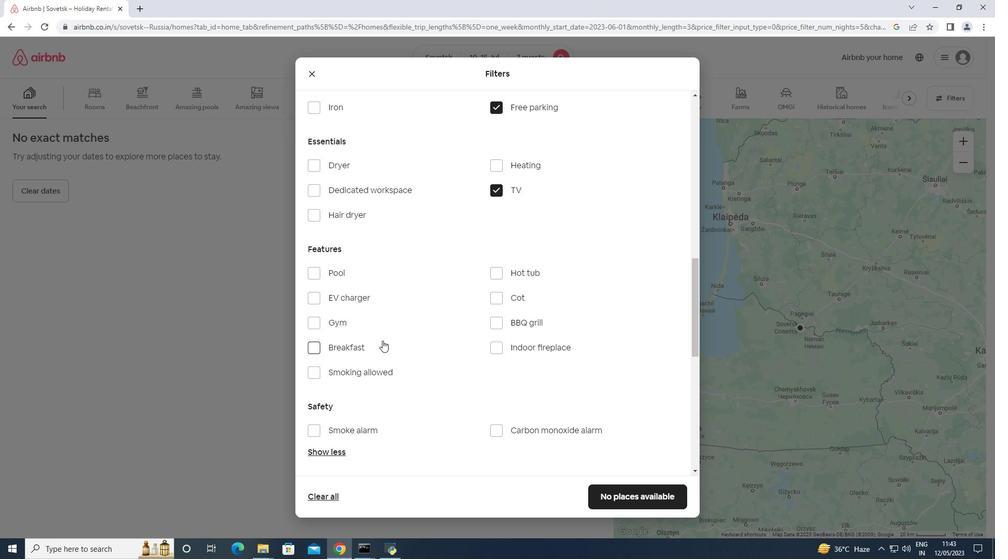 
Action: Mouse pressed left at (338, 316)
Screenshot: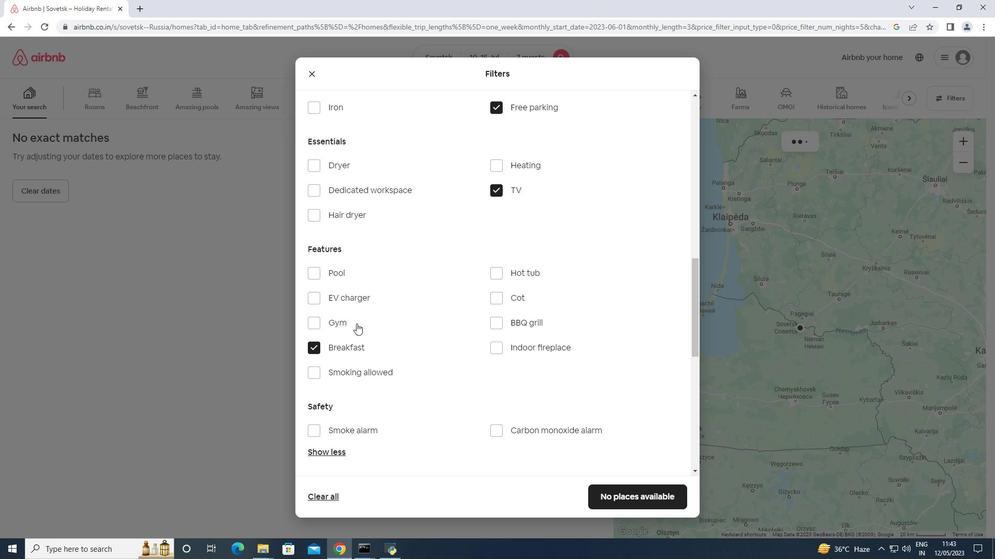 
Action: Mouse moved to (336, 322)
Screenshot: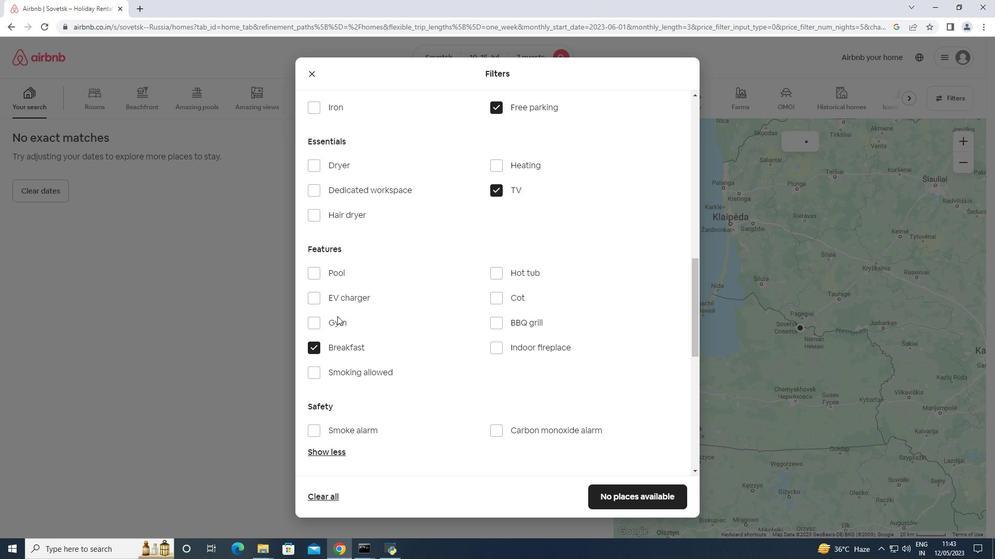 
Action: Mouse pressed left at (336, 322)
Screenshot: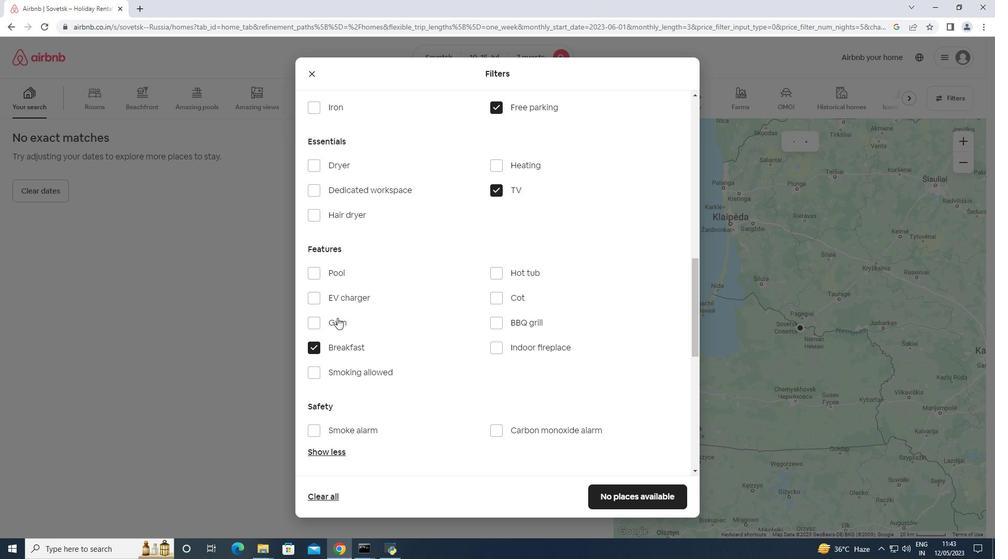 
Action: Mouse moved to (393, 324)
Screenshot: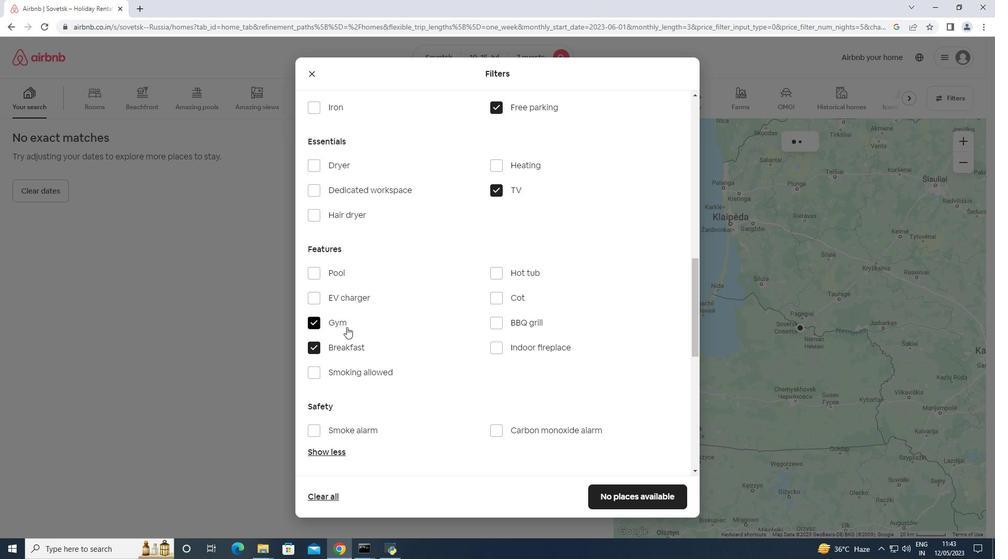 
Action: Mouse scrolled (393, 324) with delta (0, 0)
Screenshot: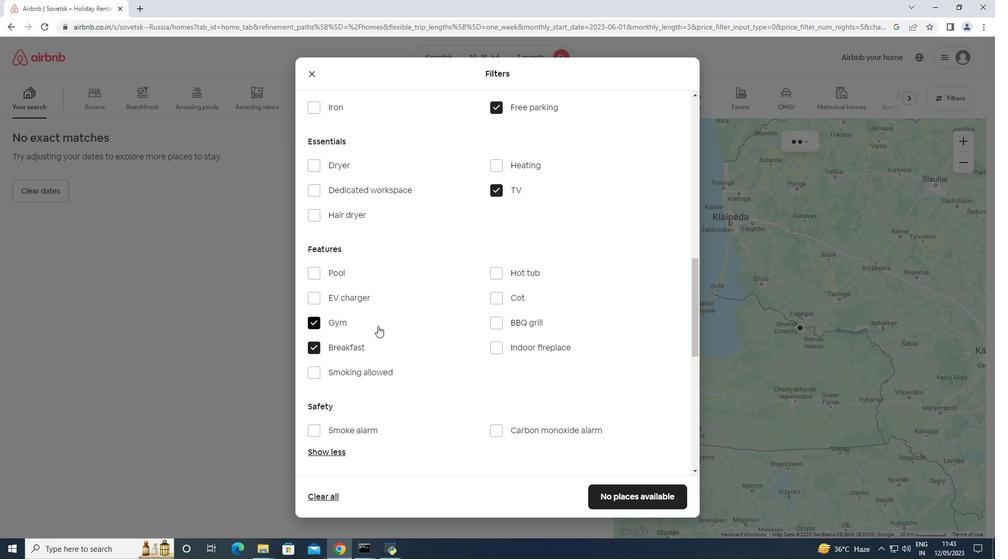 
Action: Mouse scrolled (393, 324) with delta (0, 0)
Screenshot: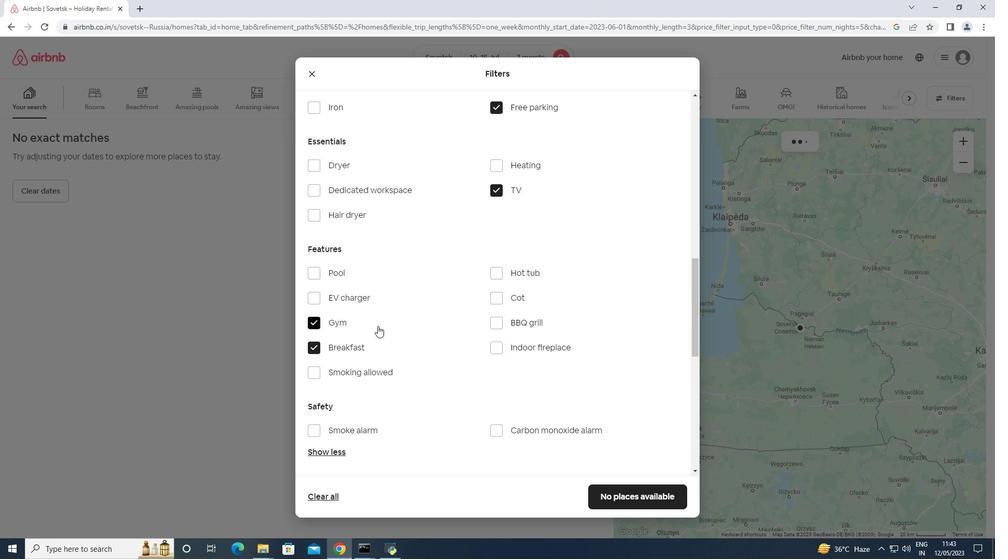 
Action: Mouse moved to (394, 325)
Screenshot: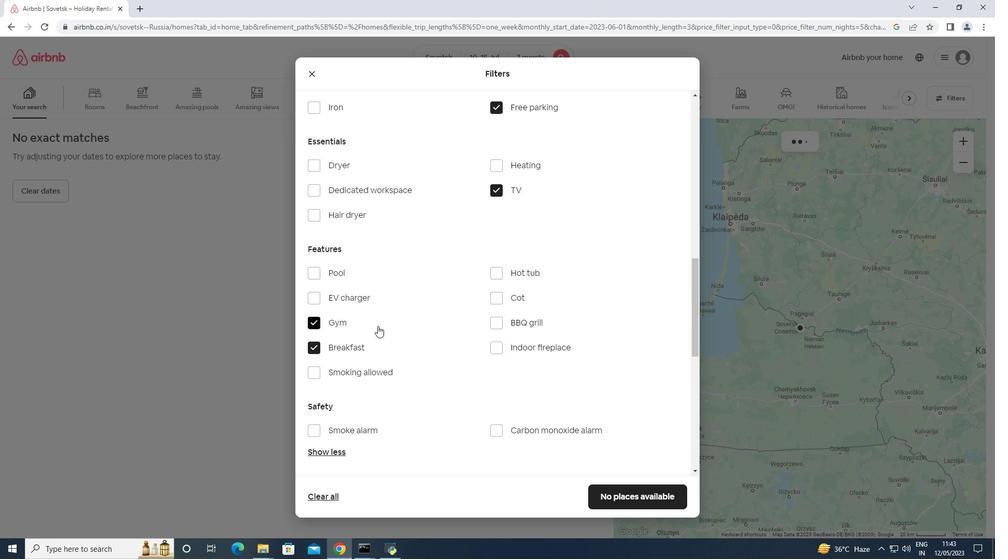 
Action: Mouse scrolled (394, 324) with delta (0, 0)
Screenshot: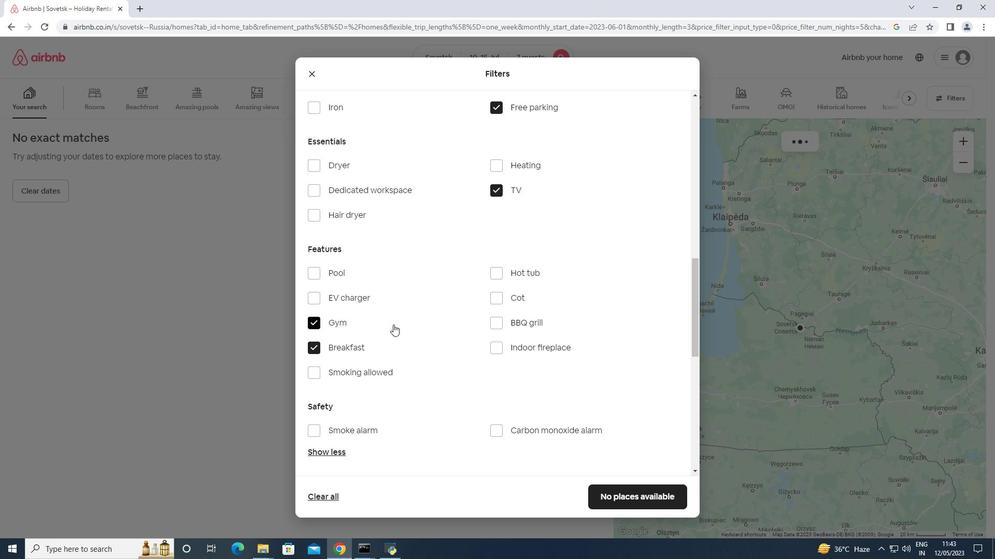 
Action: Mouse moved to (394, 326)
Screenshot: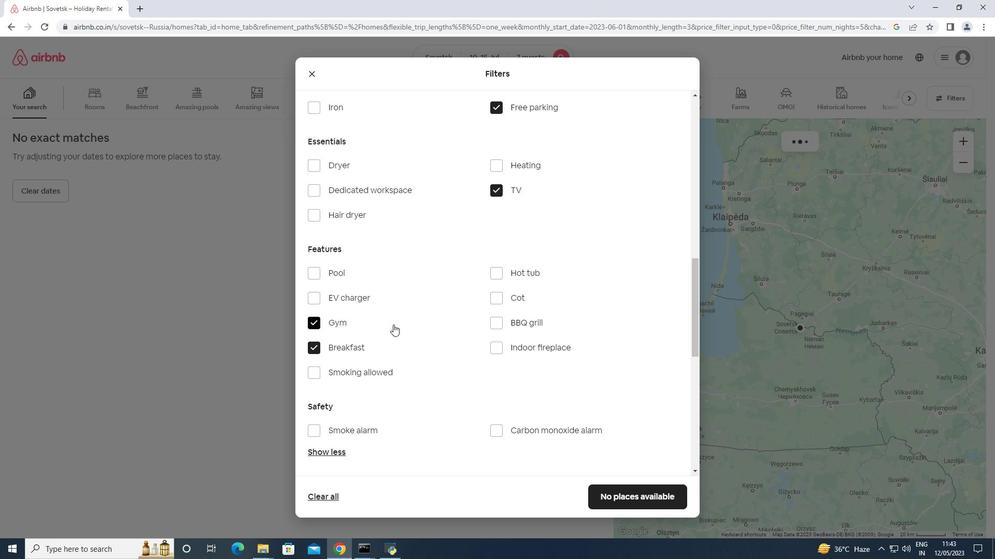 
Action: Mouse scrolled (394, 325) with delta (0, 0)
Screenshot: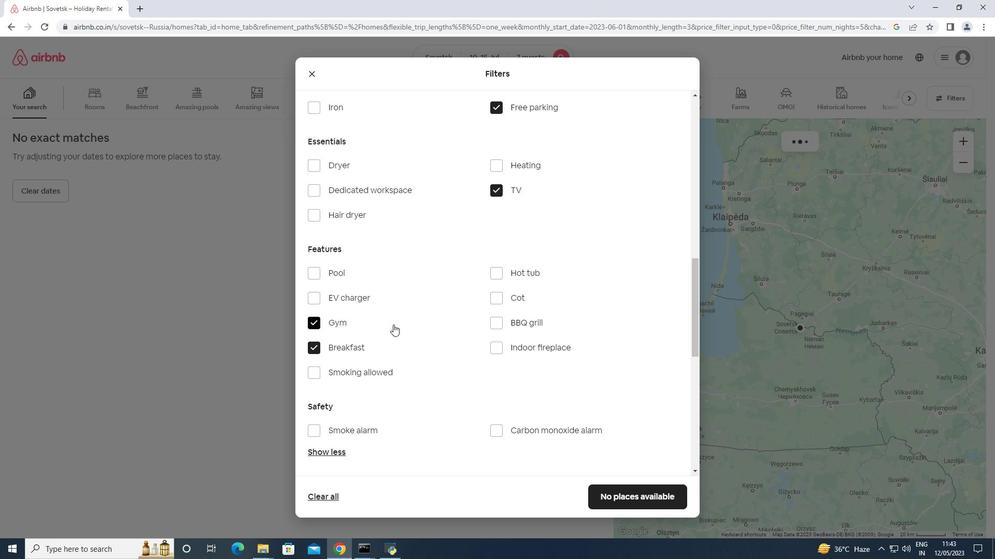 
Action: Mouse moved to (662, 360)
Screenshot: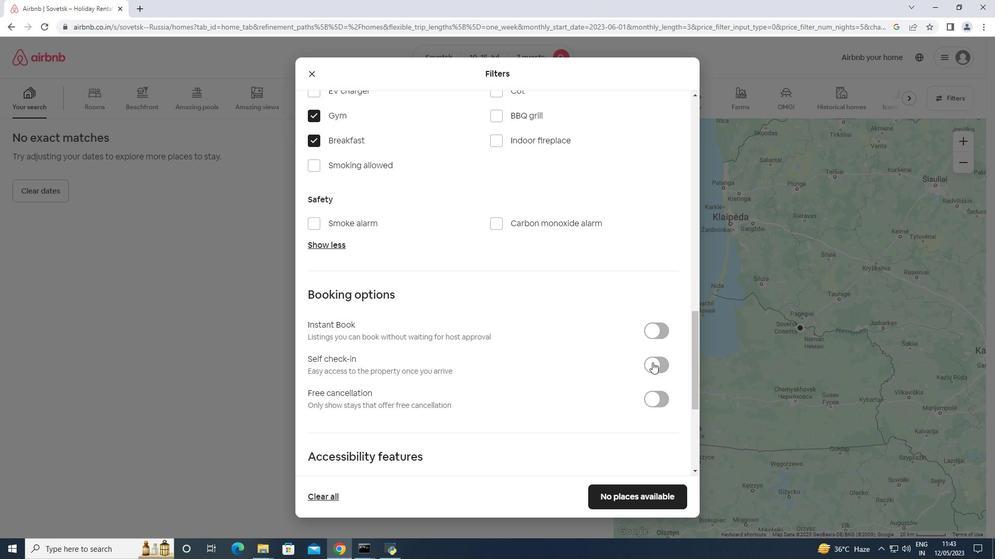 
Action: Mouse pressed left at (662, 360)
Screenshot: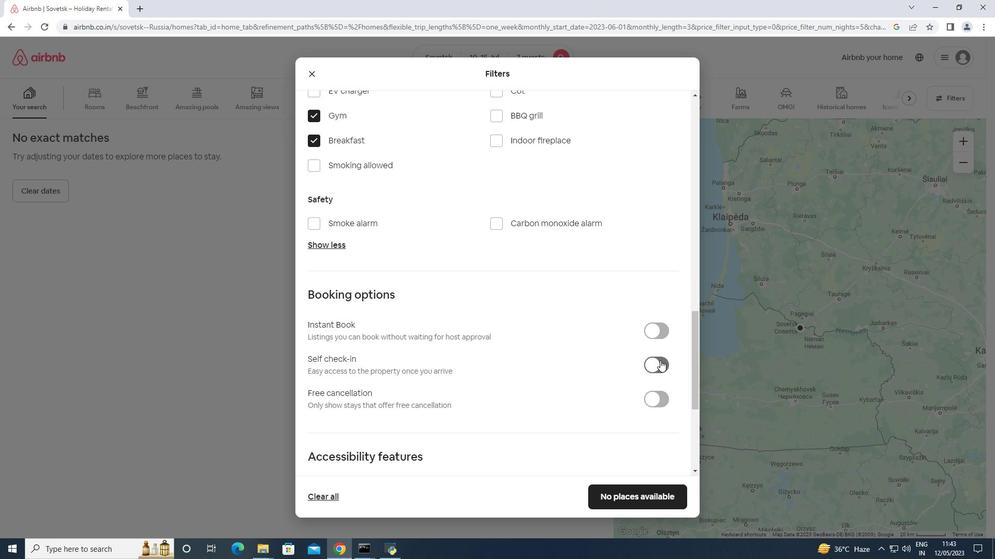 
Action: Mouse moved to (662, 360)
Screenshot: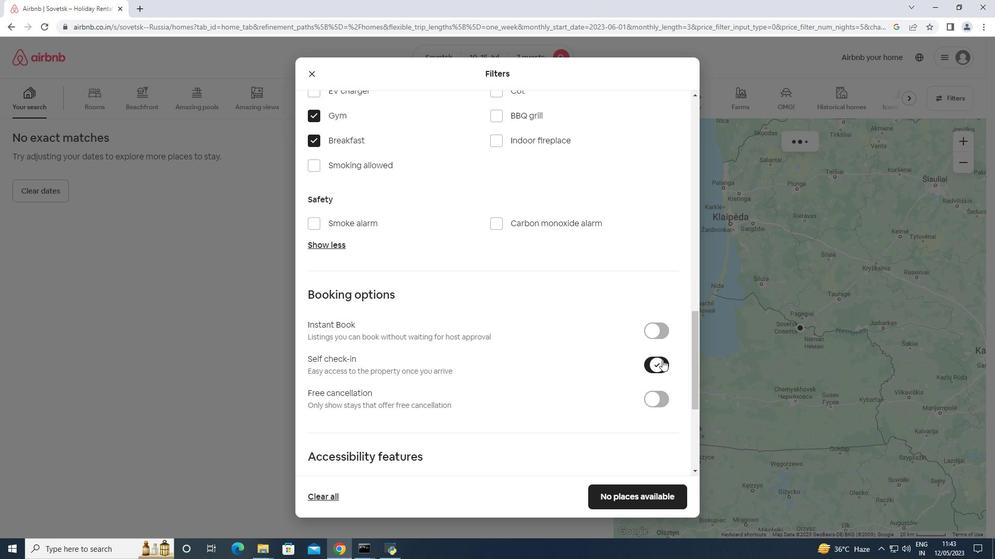 
Action: Mouse scrolled (662, 359) with delta (0, 0)
Screenshot: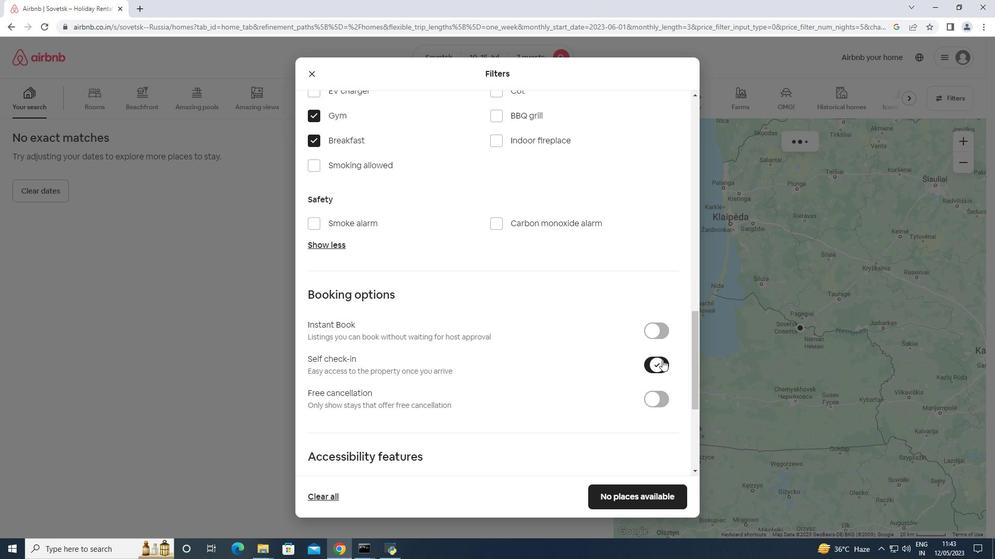
Action: Mouse scrolled (662, 359) with delta (0, 0)
Screenshot: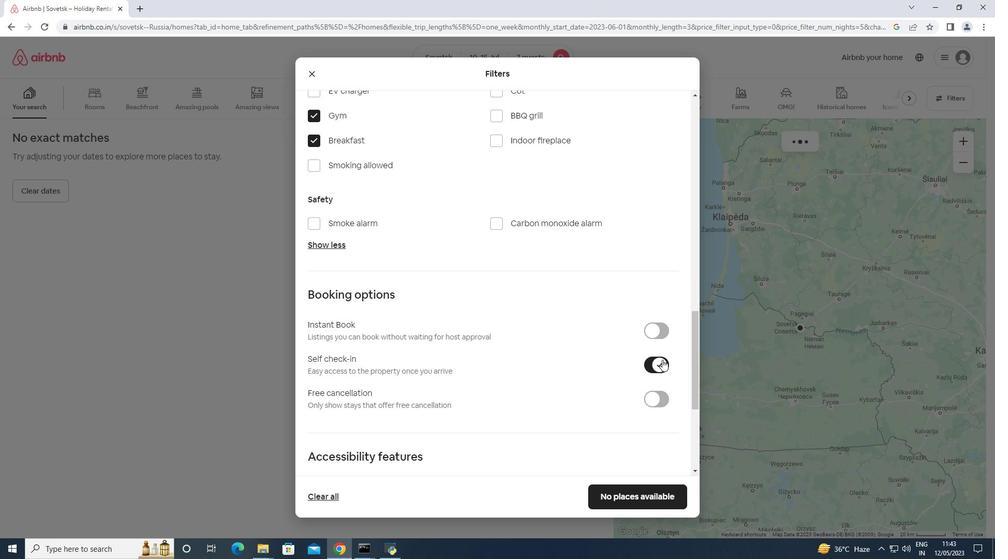 
Action: Mouse scrolled (662, 359) with delta (0, 0)
Screenshot: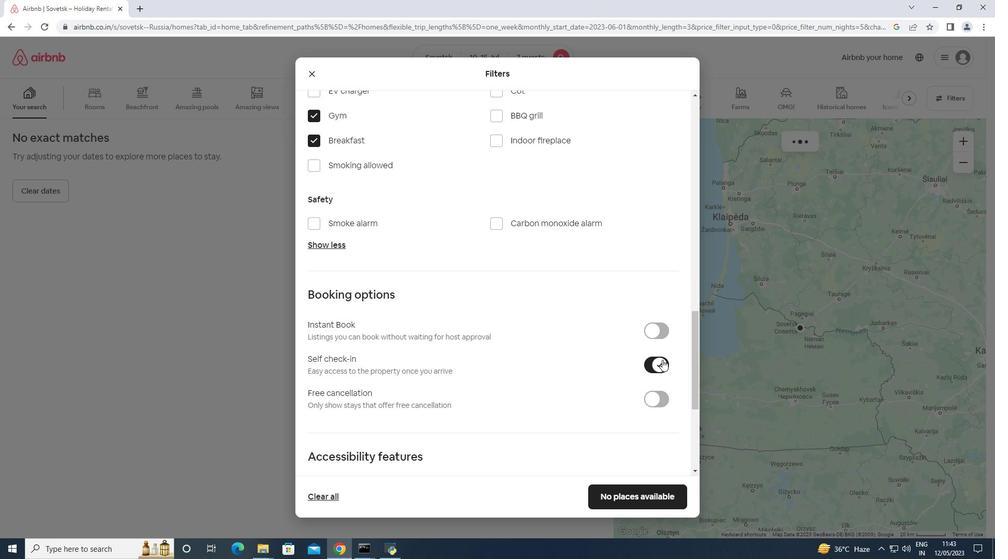 
Action: Mouse moved to (661, 360)
Screenshot: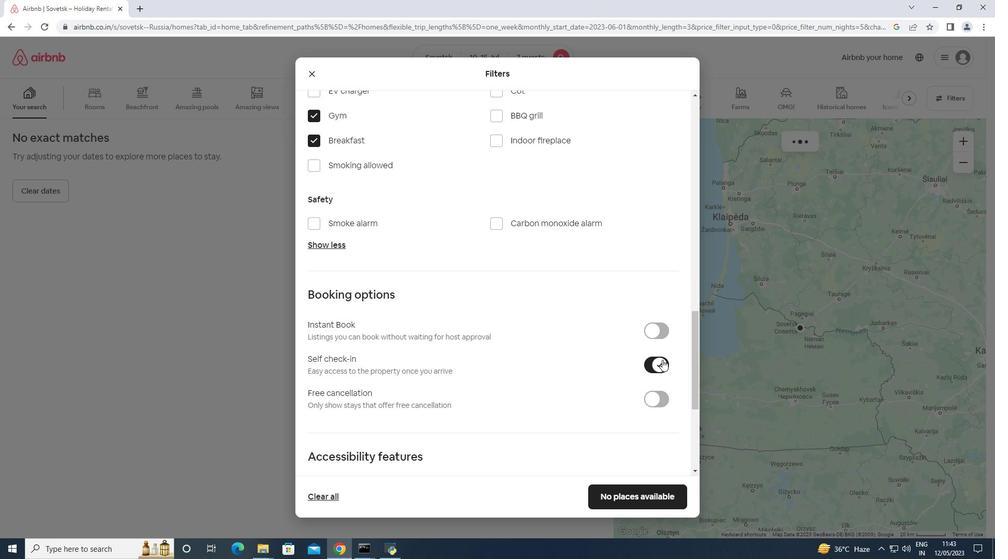 
Action: Mouse scrolled (661, 359) with delta (0, 0)
Screenshot: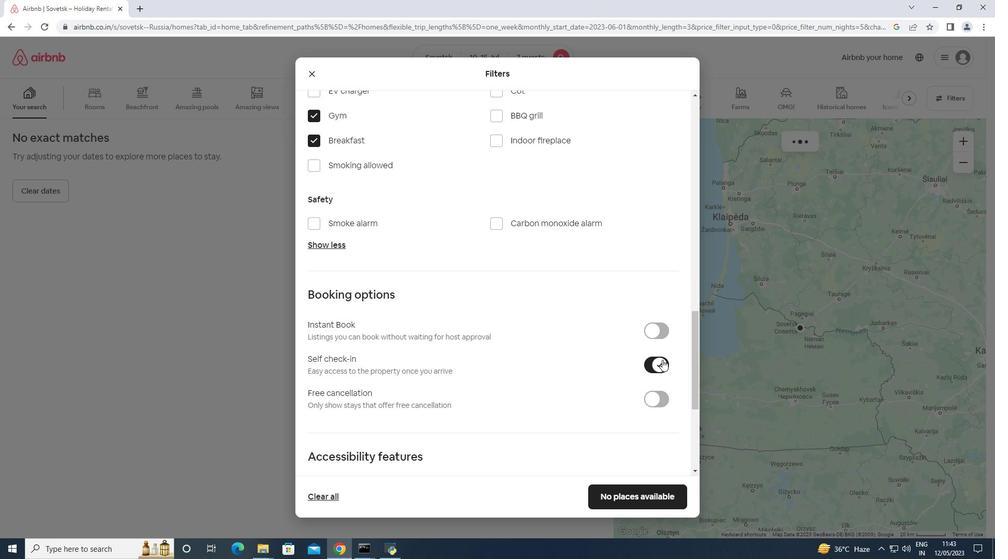 
Action: Mouse moved to (660, 360)
Screenshot: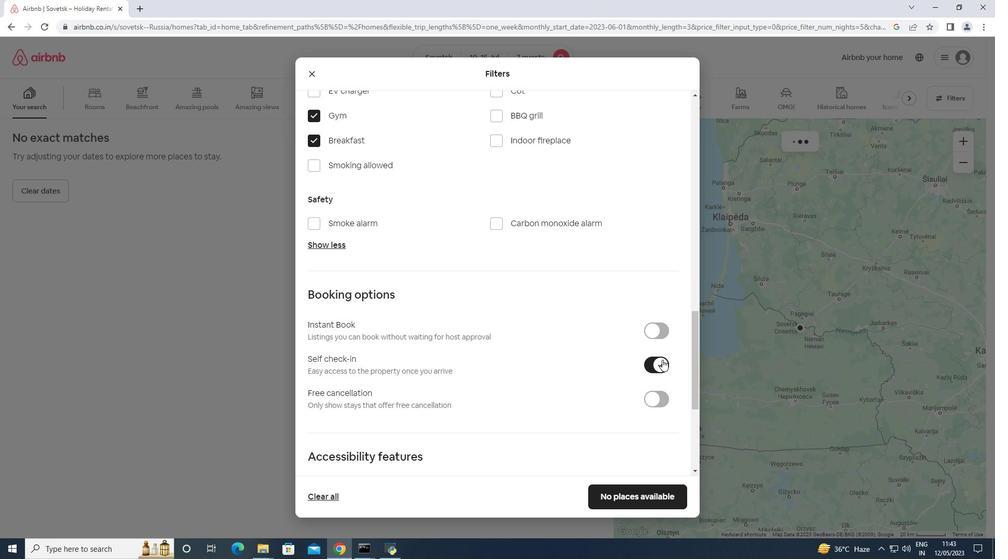 
Action: Mouse scrolled (660, 359) with delta (0, 0)
Screenshot: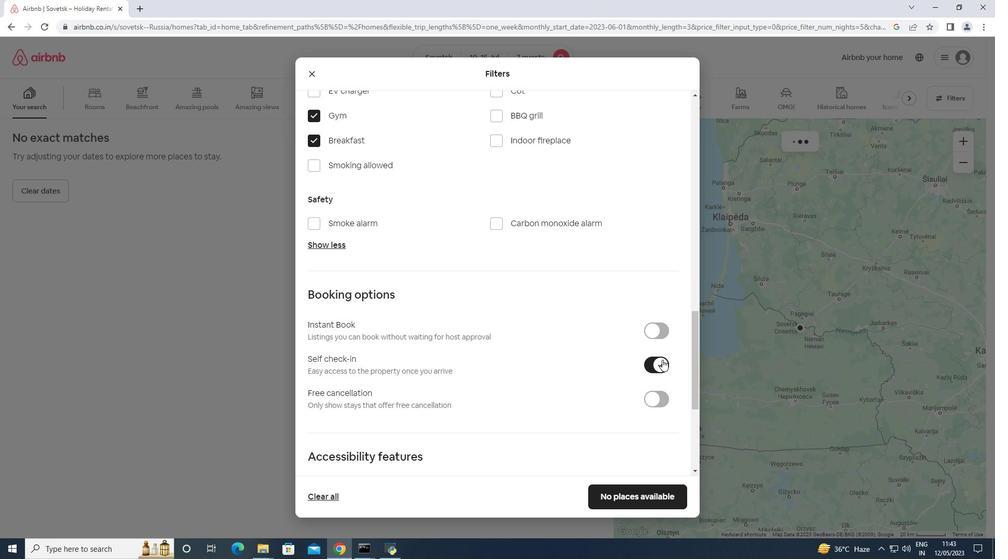 
Action: Mouse moved to (660, 360)
Screenshot: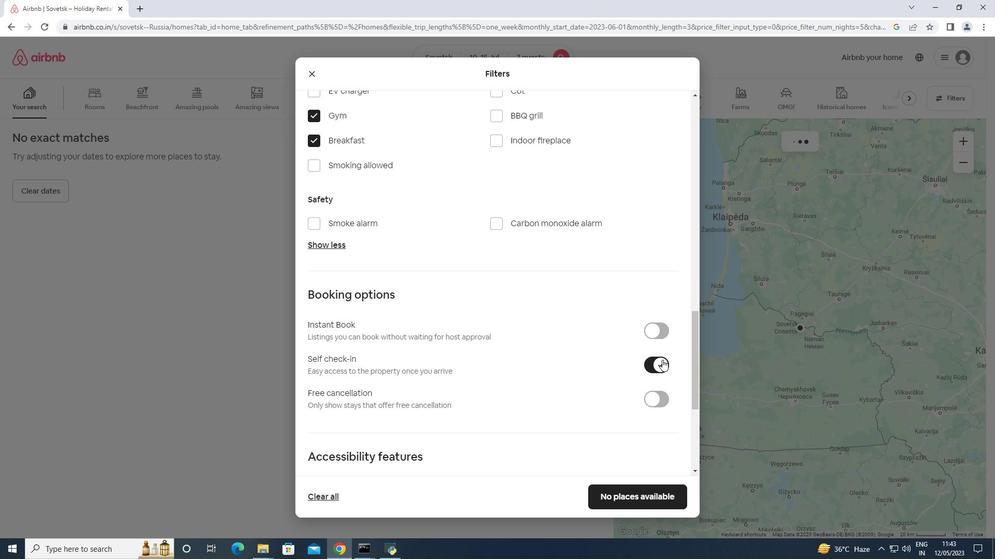 
Action: Mouse scrolled (660, 359) with delta (0, 0)
Screenshot: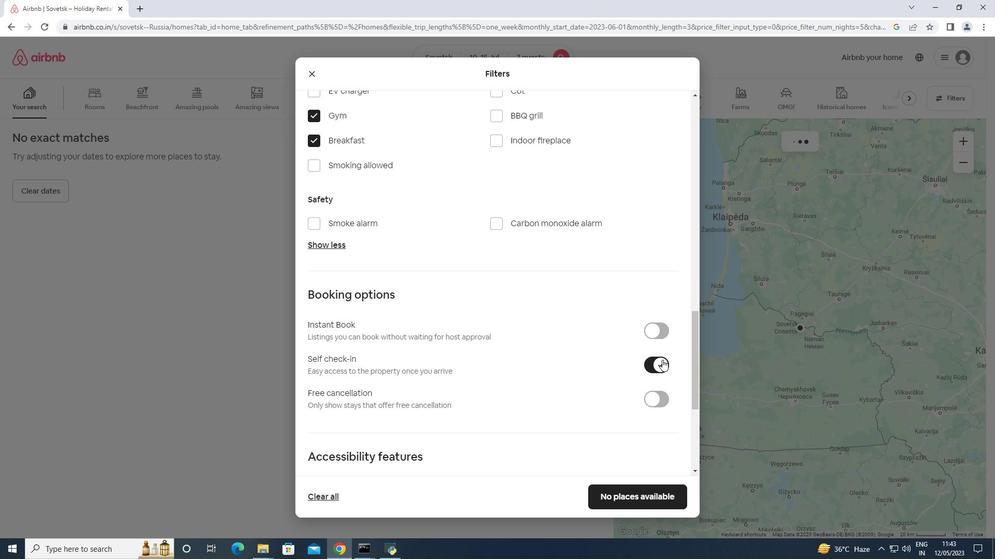 
Action: Mouse moved to (414, 398)
Screenshot: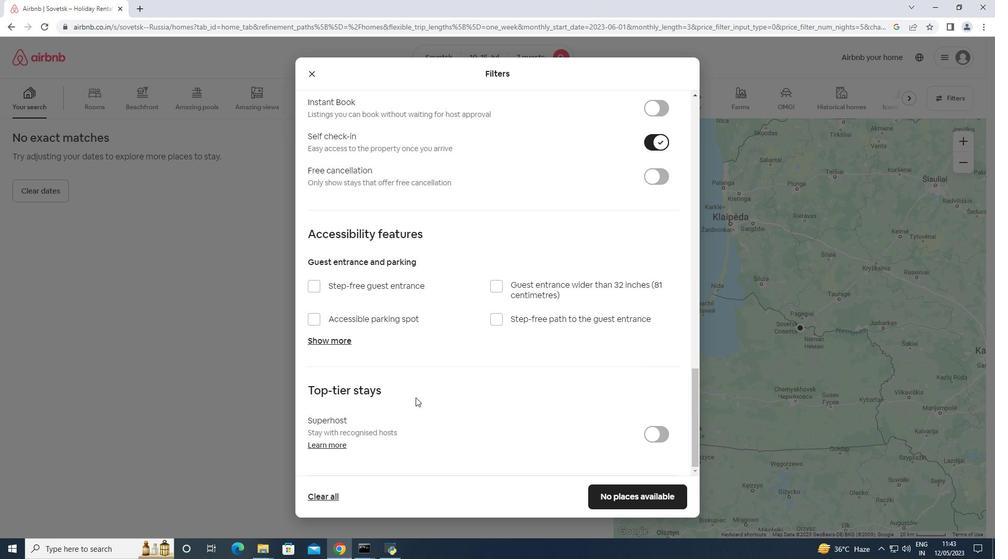 
Action: Mouse scrolled (414, 398) with delta (0, 0)
Screenshot: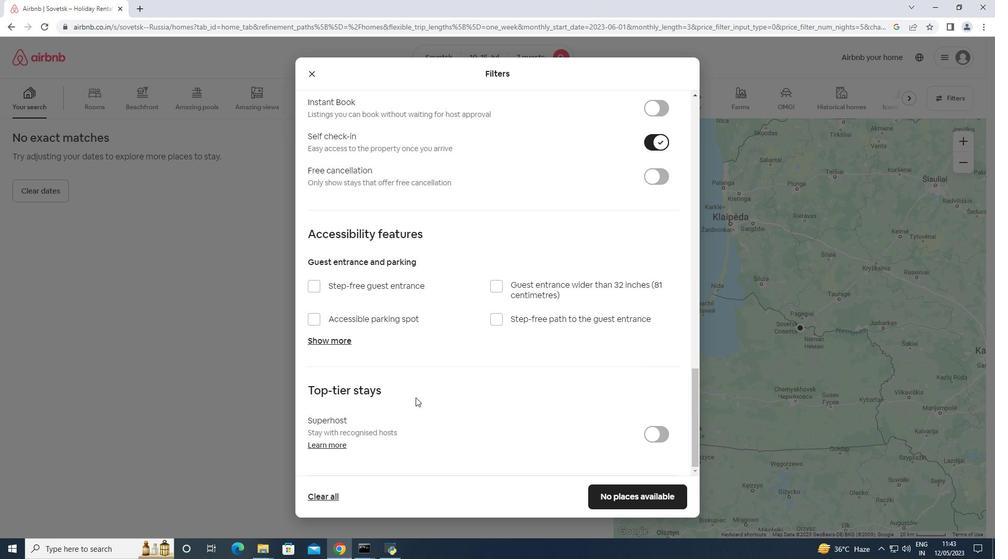 
Action: Mouse scrolled (414, 398) with delta (0, 0)
Screenshot: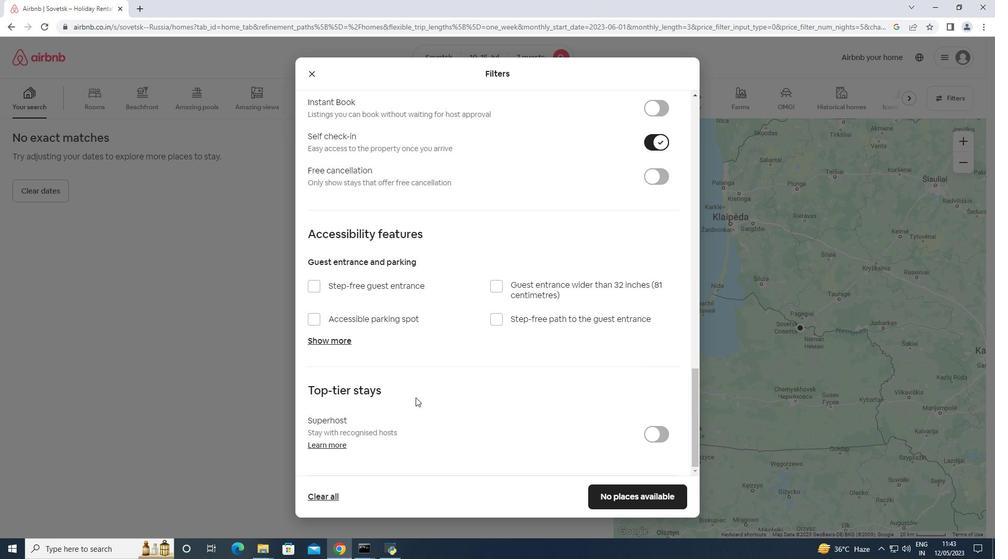 
Action: Mouse scrolled (414, 398) with delta (0, 0)
Screenshot: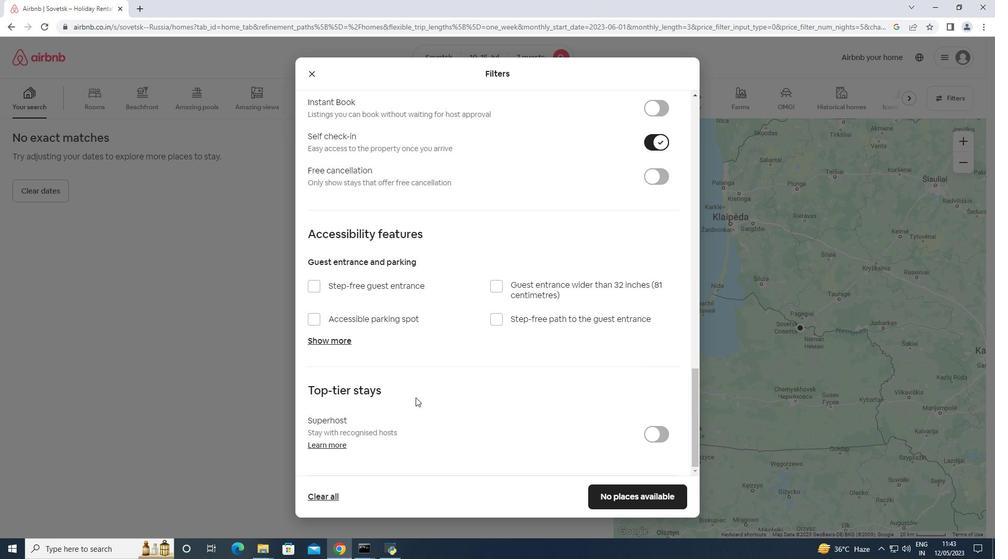 
Action: Mouse moved to (413, 399)
Screenshot: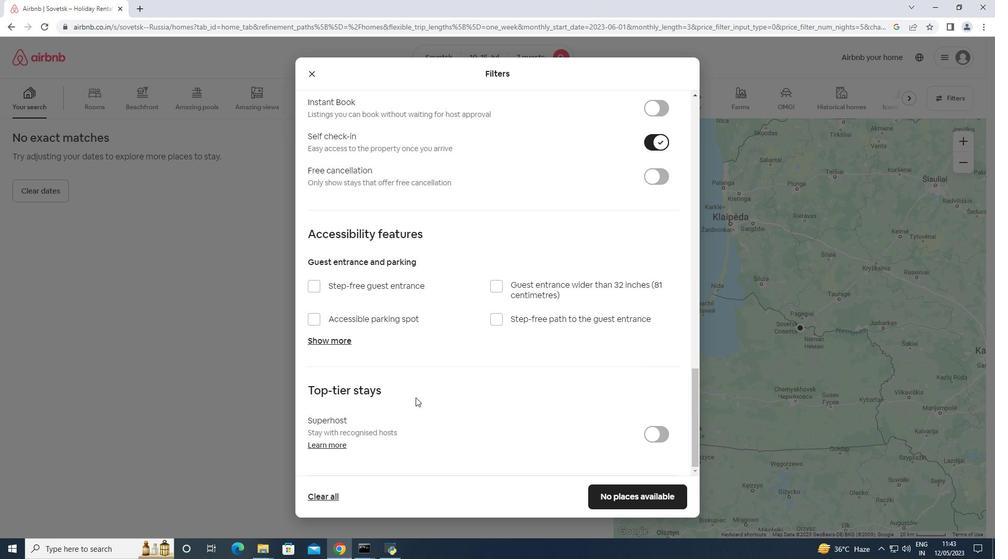 
Action: Mouse scrolled (413, 398) with delta (0, 0)
Screenshot: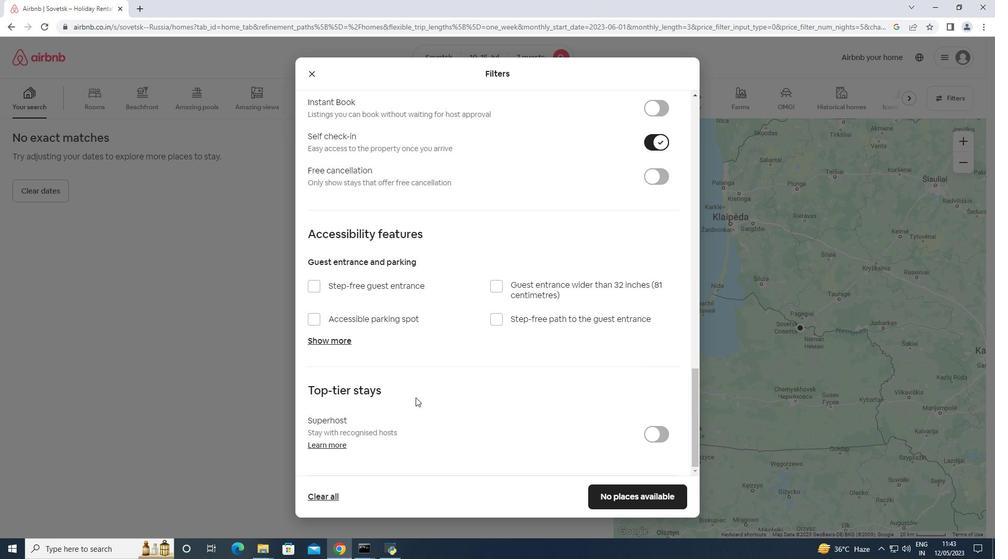 
Action: Mouse scrolled (413, 398) with delta (0, 0)
Screenshot: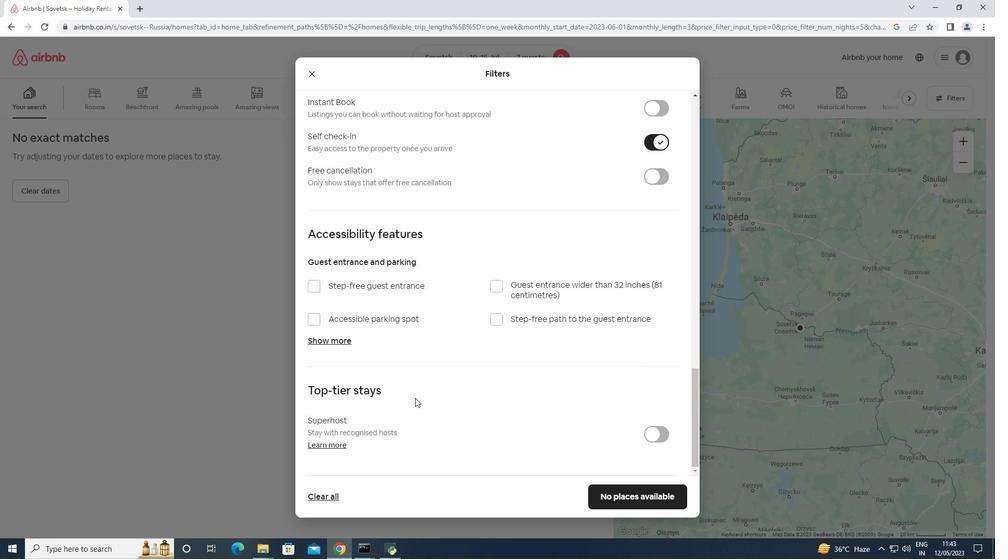 
Action: Mouse moved to (607, 488)
Screenshot: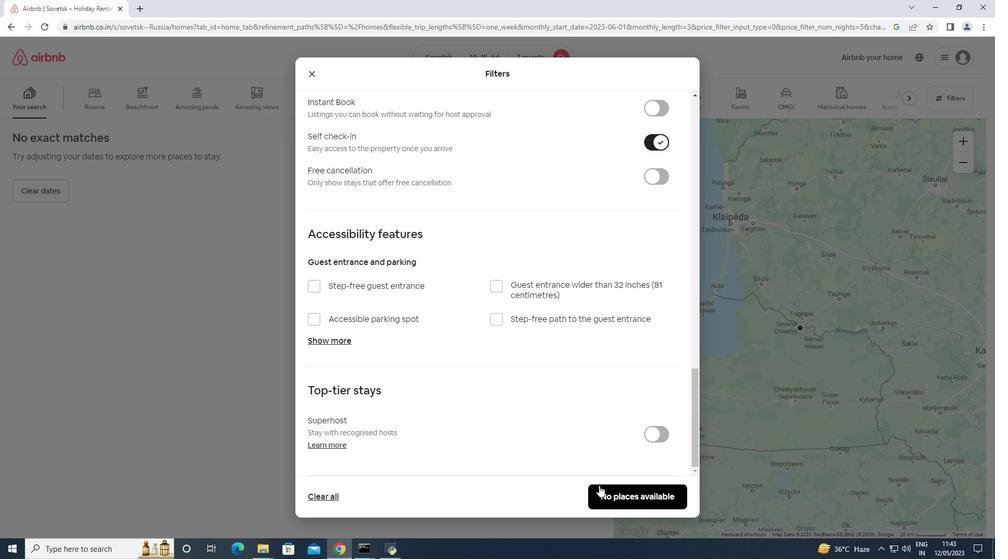 
Action: Mouse pressed left at (607, 488)
Screenshot: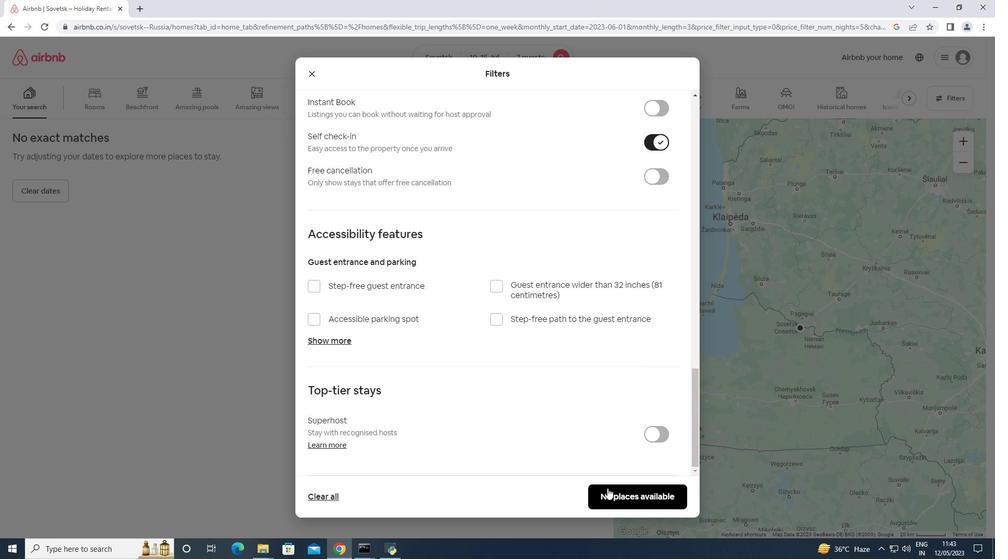 
Action: Mouse moved to (563, 295)
Screenshot: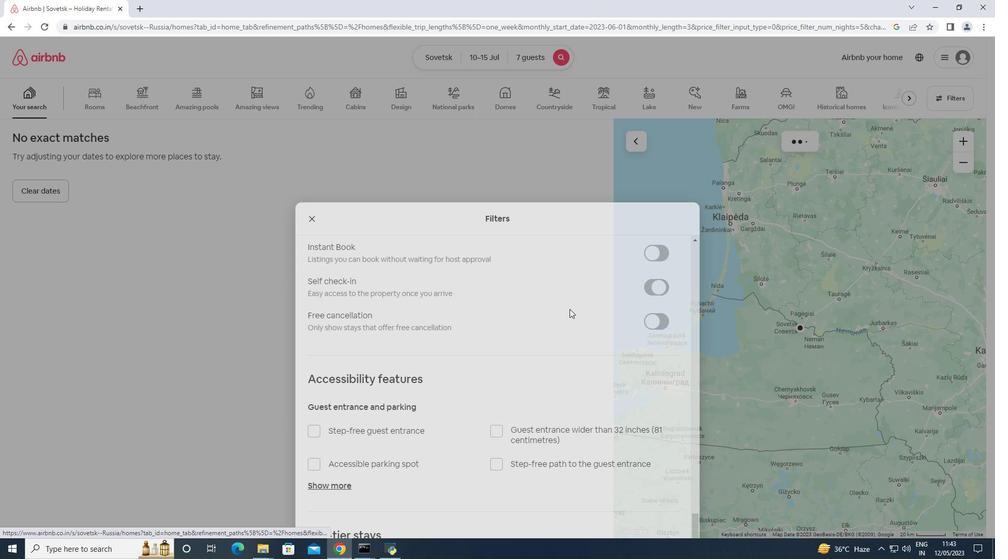 
